 Task: Look for space in Hockenheim, Germany from 5th June, 2023 to 16th June, 2023 for 2 adults in price range Rs.7000 to Rs.15000. Place can be entire place with 1  bedroom having 1 bed and 1 bathroom. Property type can be house, flat, guest house, hotel. Booking option can be shelf check-in. Required host language is English.
Action: Mouse moved to (356, 98)
Screenshot: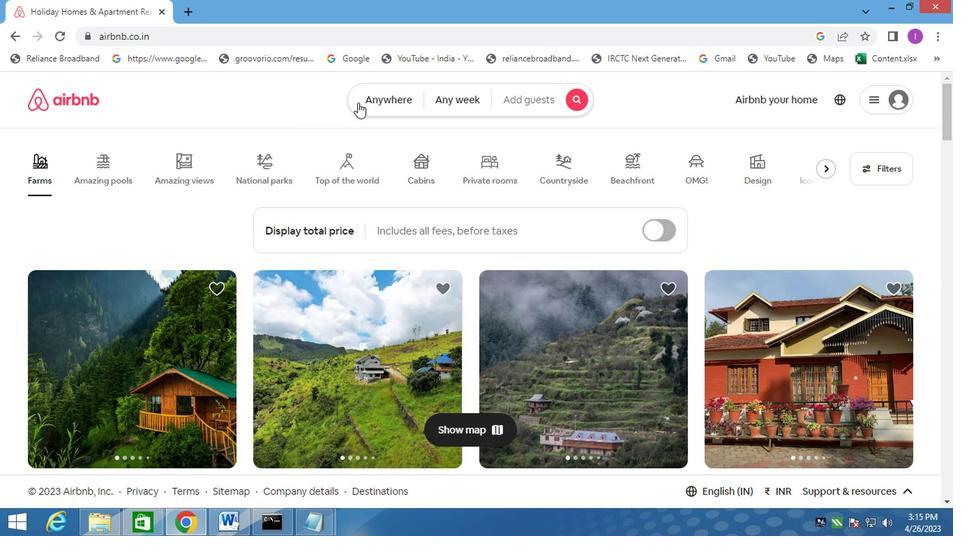 
Action: Mouse pressed left at (356, 98)
Screenshot: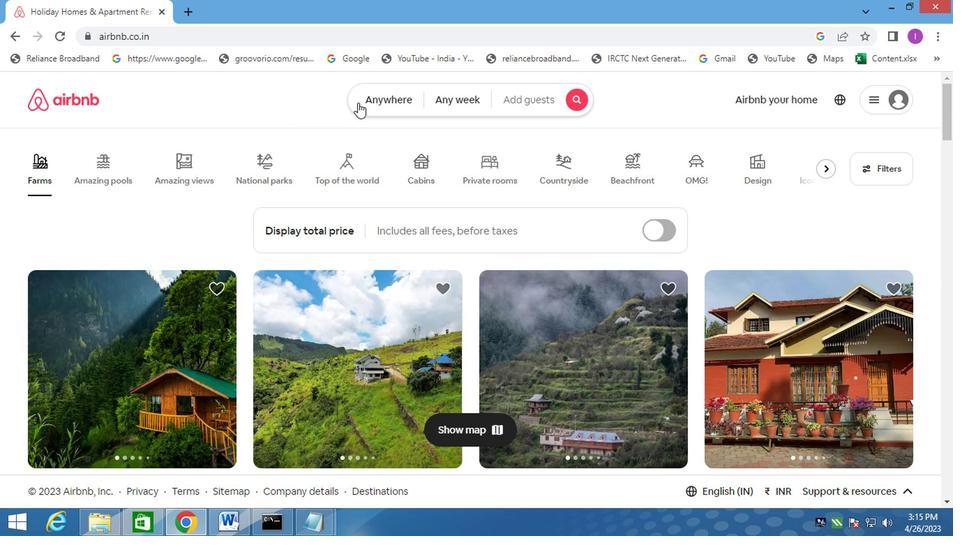 
Action: Mouse moved to (272, 152)
Screenshot: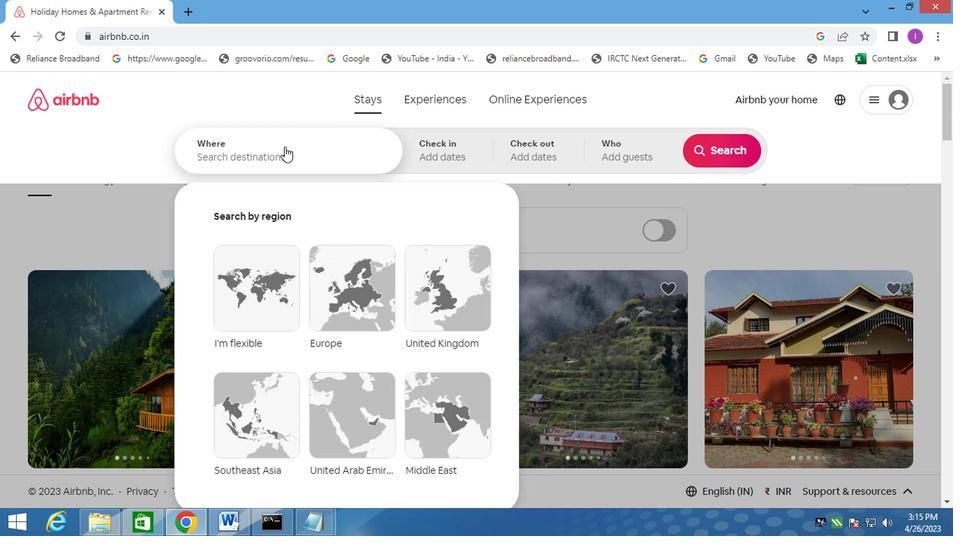 
Action: Mouse pressed left at (272, 152)
Screenshot: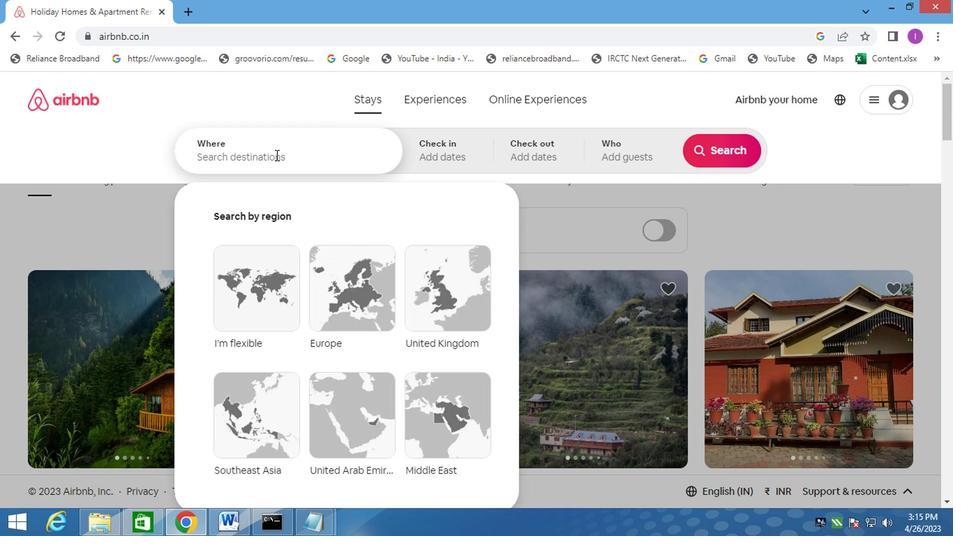
Action: Mouse moved to (296, 157)
Screenshot: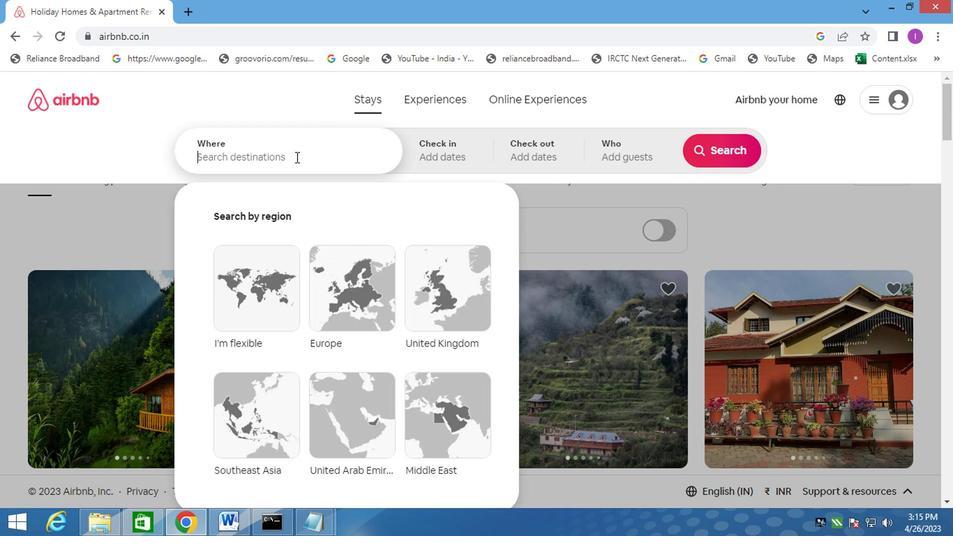 
Action: Key pressed hockenk<Key.backspace>heim,germany
Screenshot: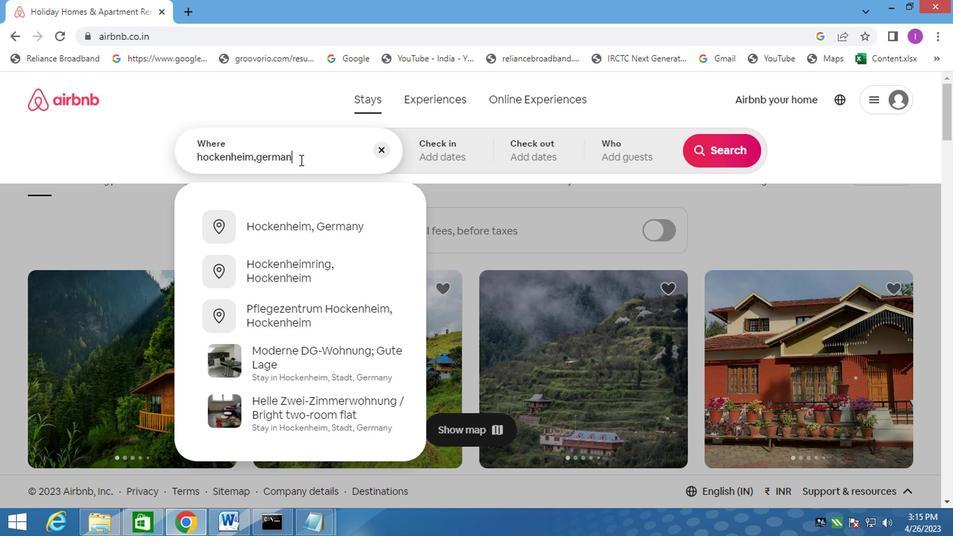 
Action: Mouse moved to (267, 217)
Screenshot: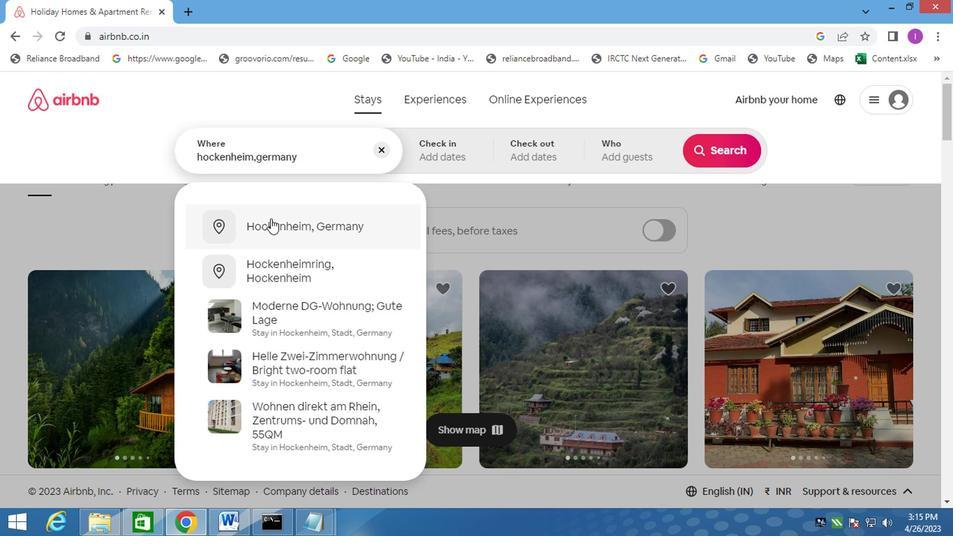 
Action: Mouse pressed left at (267, 217)
Screenshot: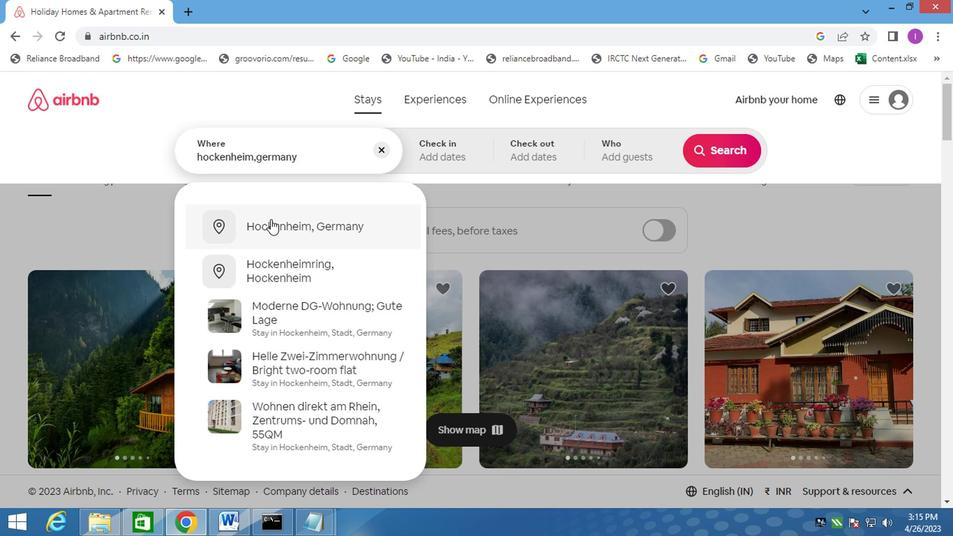 
Action: Mouse moved to (706, 259)
Screenshot: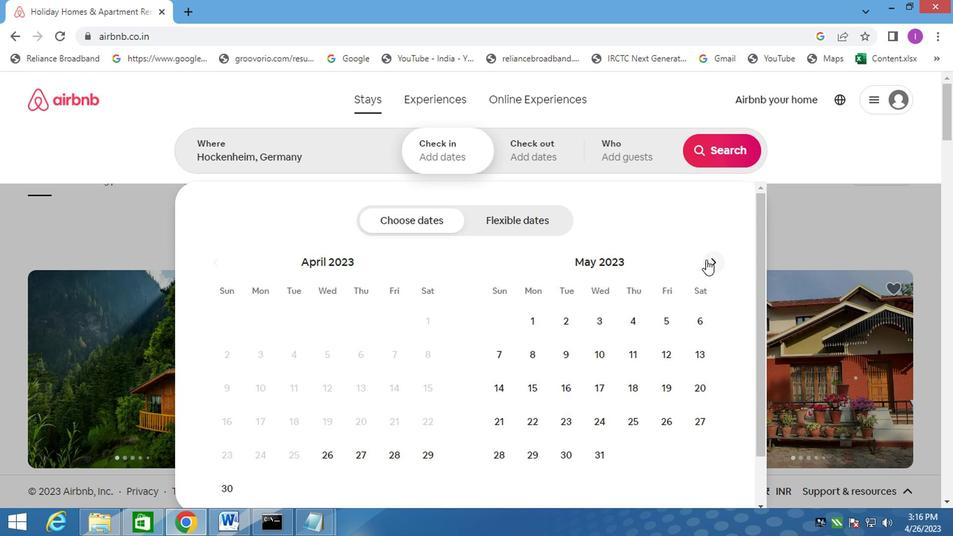 
Action: Mouse pressed left at (706, 259)
Screenshot: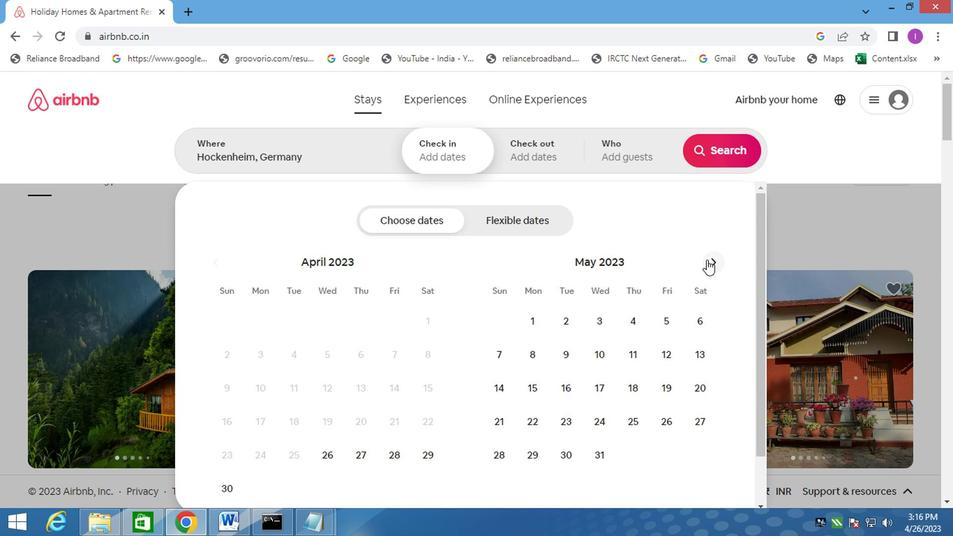 
Action: Mouse pressed left at (706, 259)
Screenshot: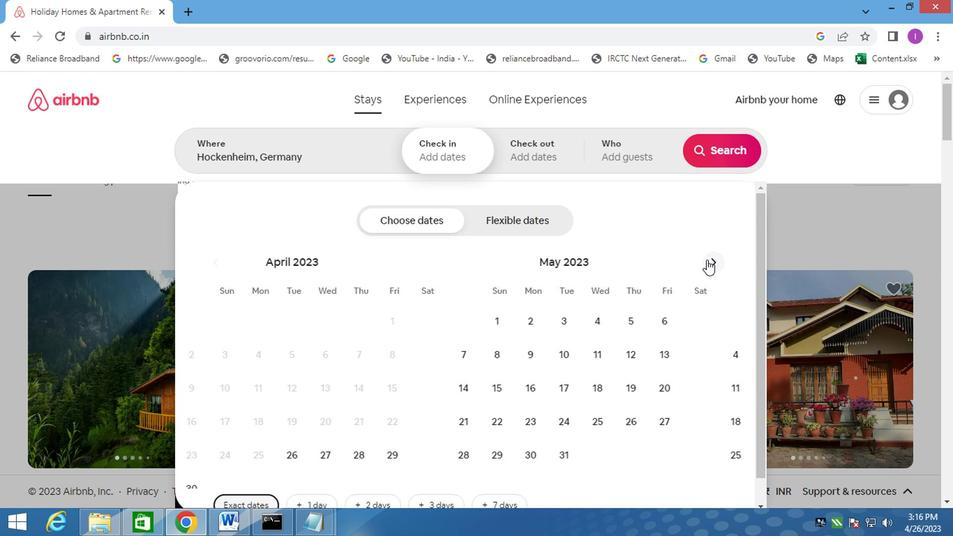 
Action: Mouse moved to (263, 355)
Screenshot: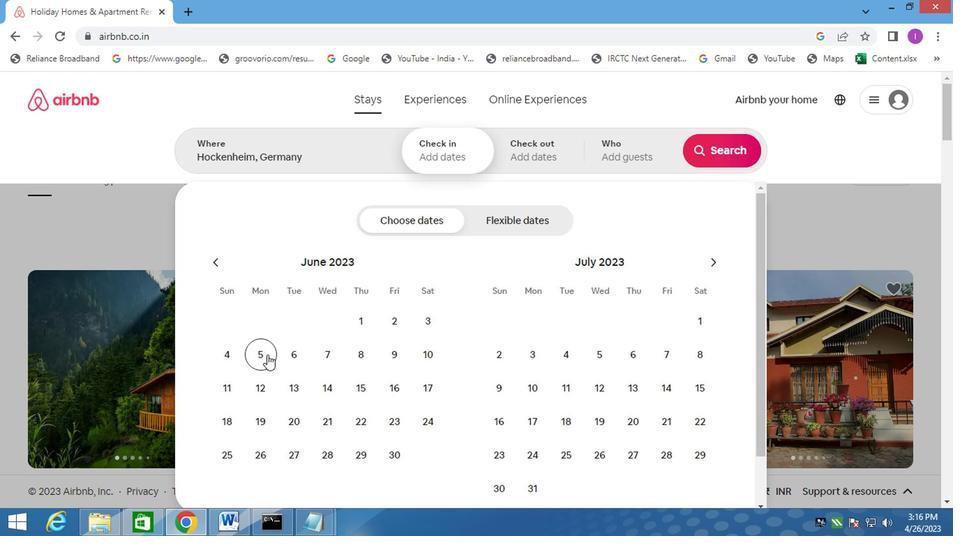 
Action: Mouse pressed left at (263, 355)
Screenshot: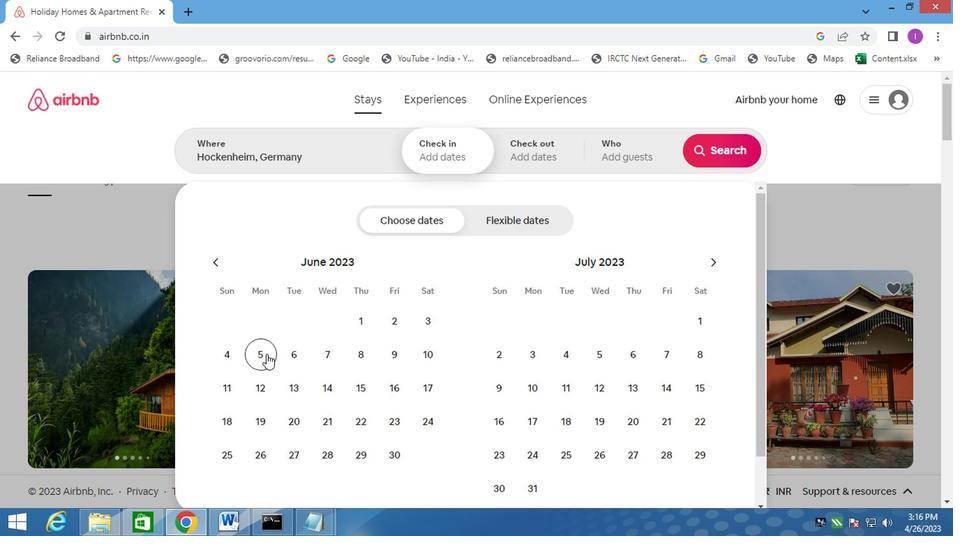 
Action: Mouse moved to (380, 382)
Screenshot: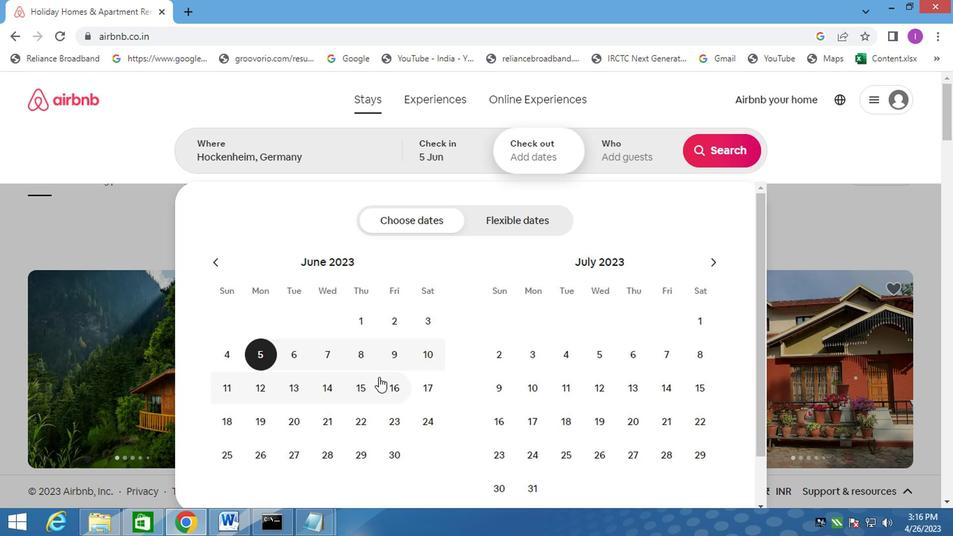 
Action: Mouse pressed left at (380, 382)
Screenshot: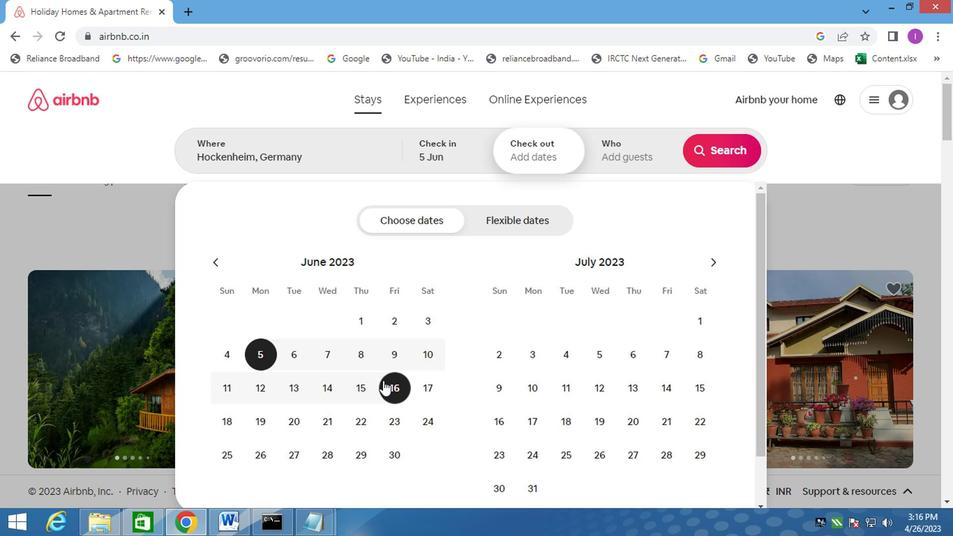 
Action: Mouse moved to (610, 163)
Screenshot: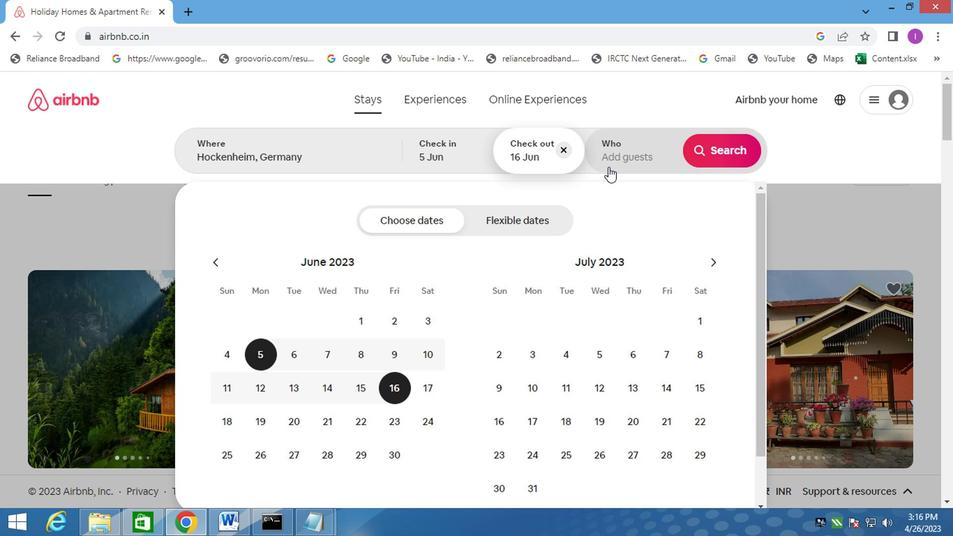 
Action: Mouse pressed left at (610, 163)
Screenshot: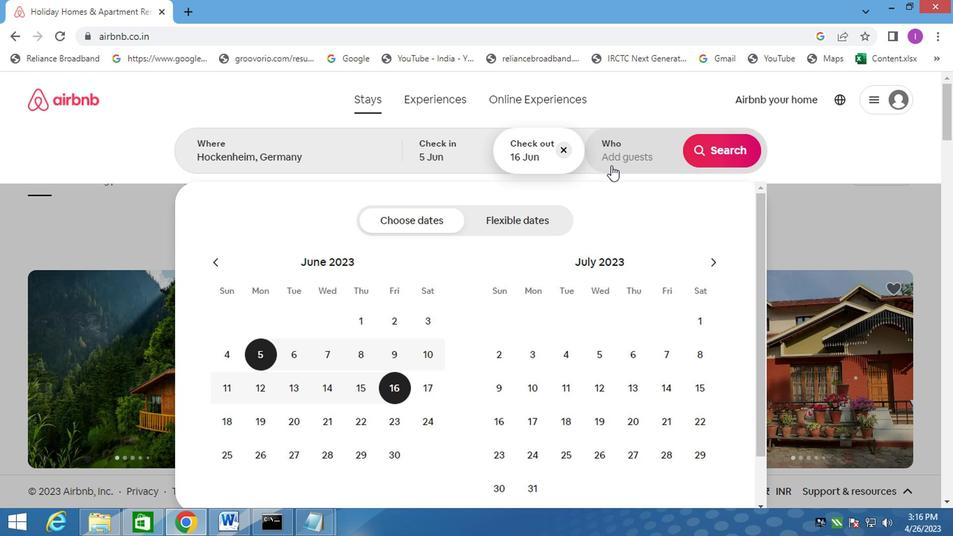 
Action: Mouse moved to (723, 227)
Screenshot: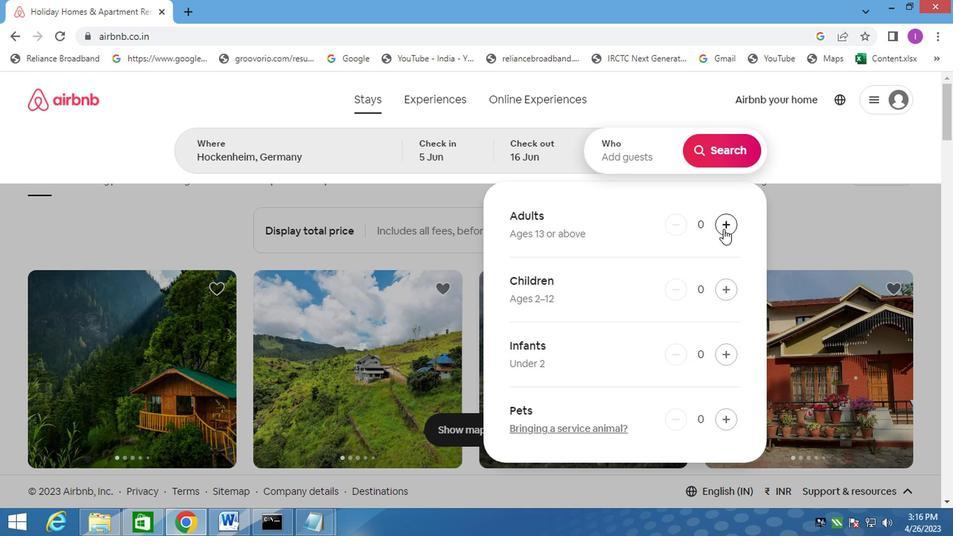 
Action: Mouse pressed left at (723, 227)
Screenshot: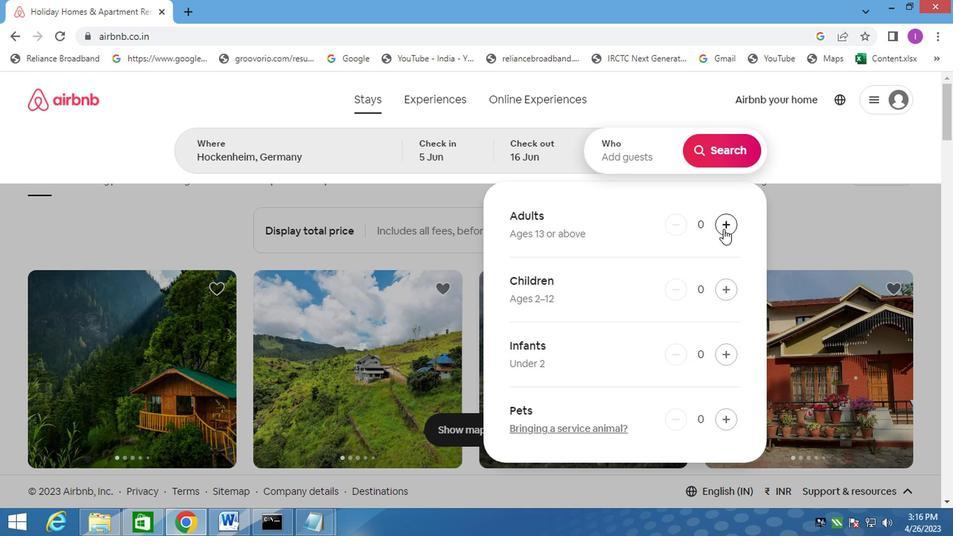 
Action: Mouse moved to (724, 227)
Screenshot: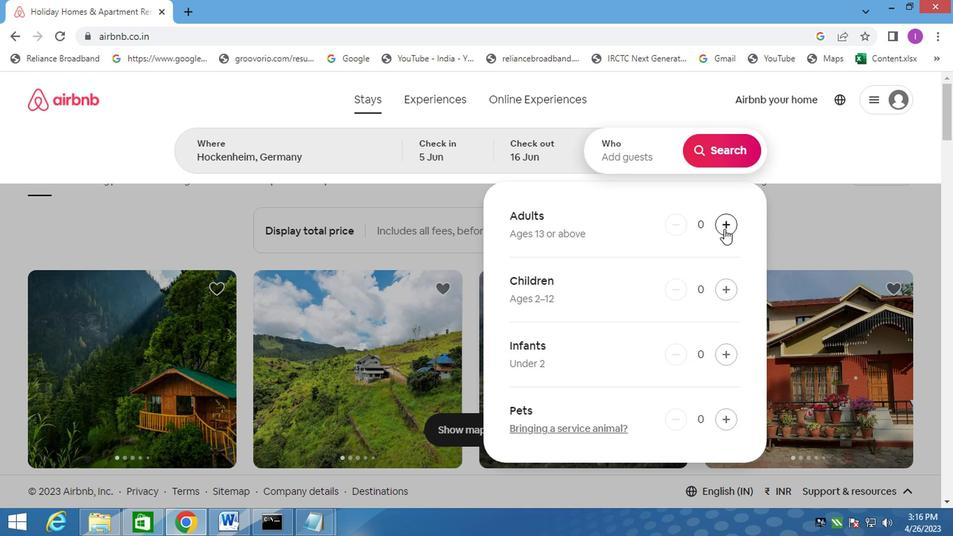 
Action: Mouse pressed left at (724, 227)
Screenshot: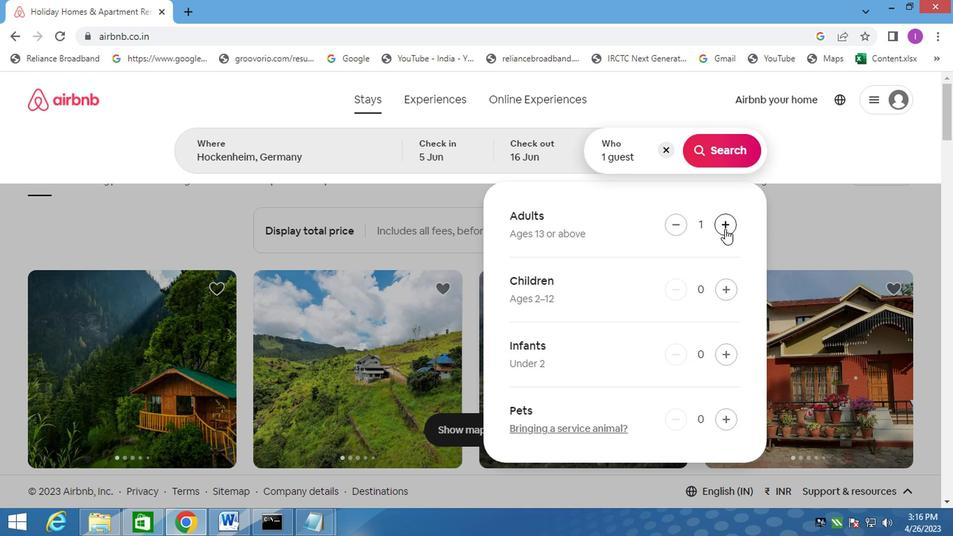 
Action: Mouse moved to (731, 147)
Screenshot: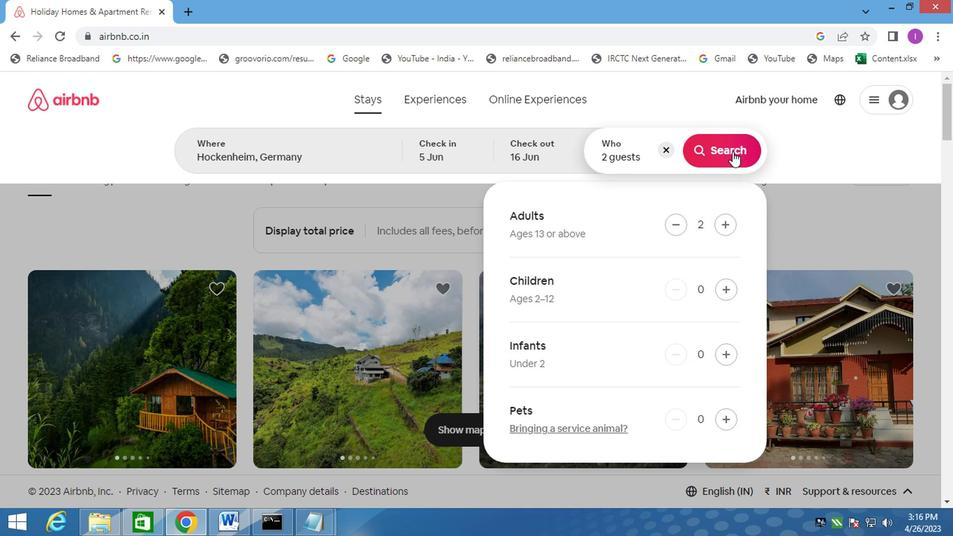 
Action: Mouse pressed left at (731, 147)
Screenshot: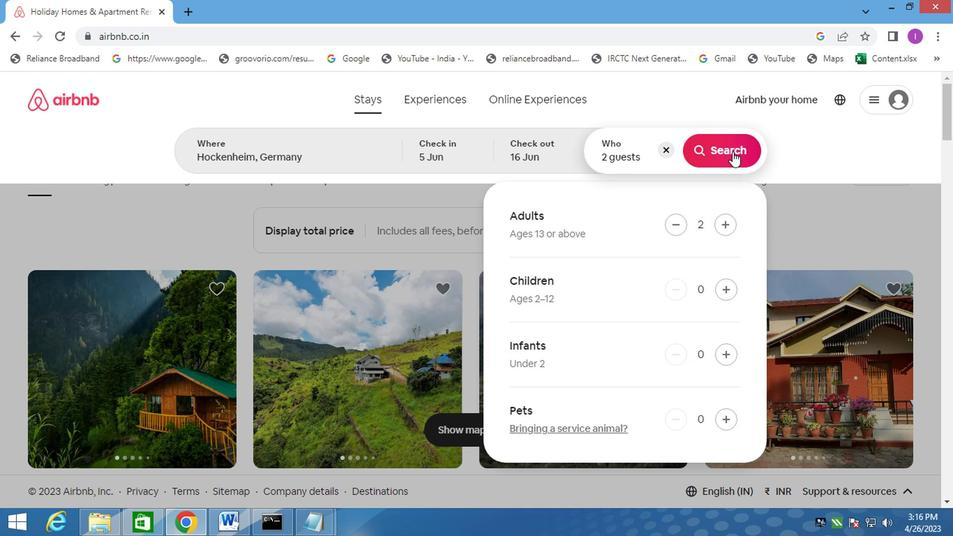 
Action: Mouse moved to (888, 146)
Screenshot: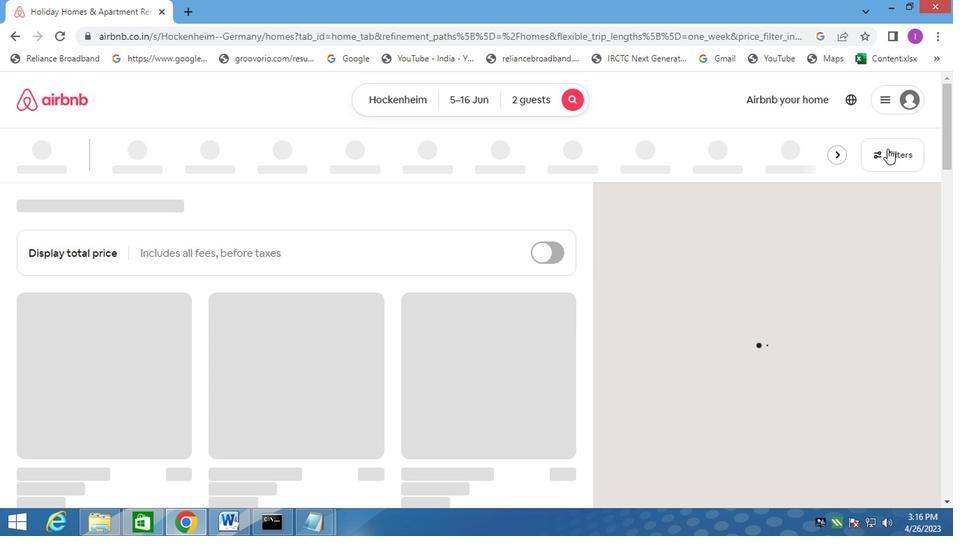 
Action: Mouse pressed left at (888, 146)
Screenshot: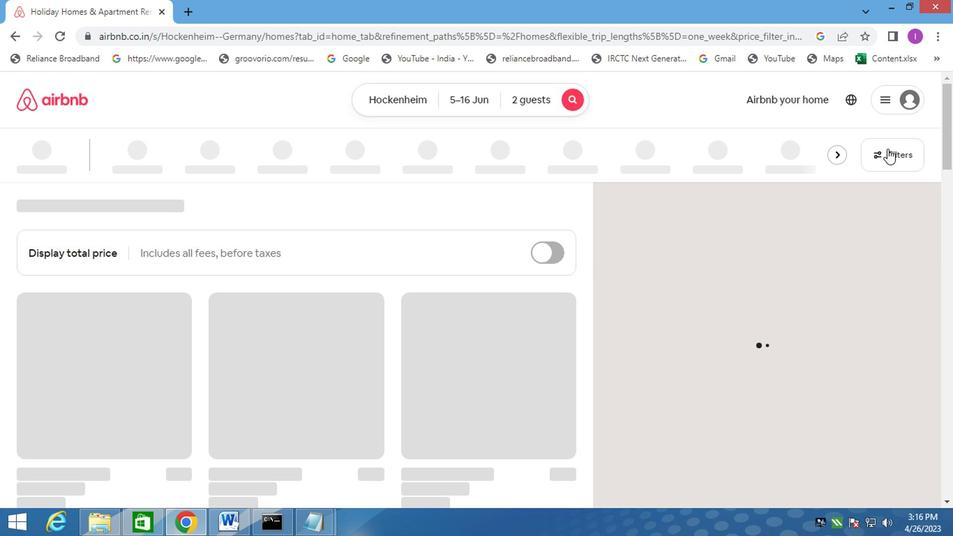
Action: Mouse moved to (287, 334)
Screenshot: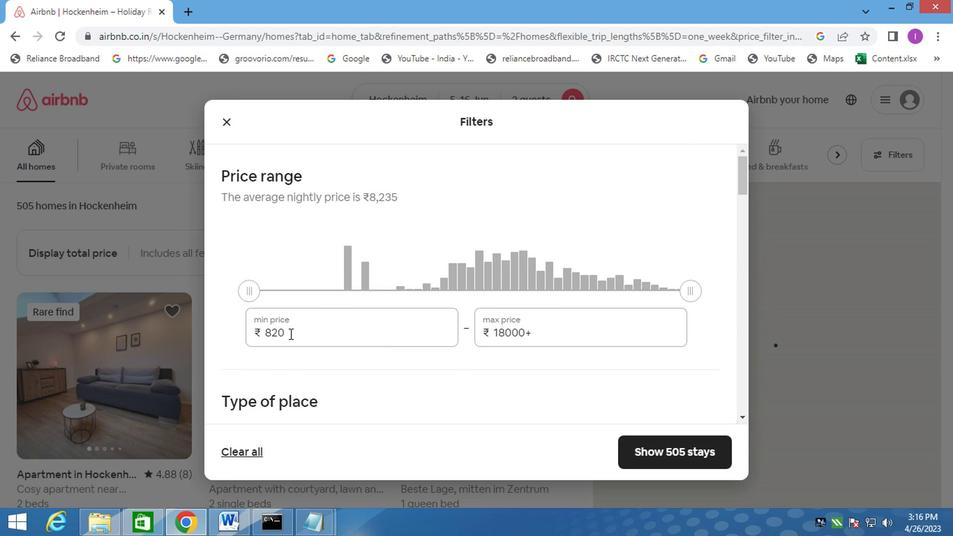 
Action: Mouse pressed left at (287, 334)
Screenshot: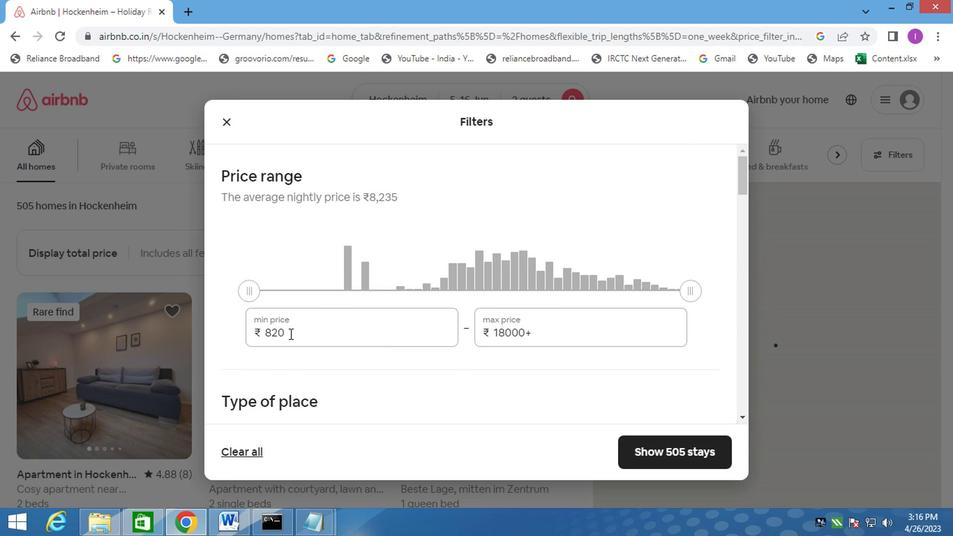 
Action: Mouse moved to (410, 313)
Screenshot: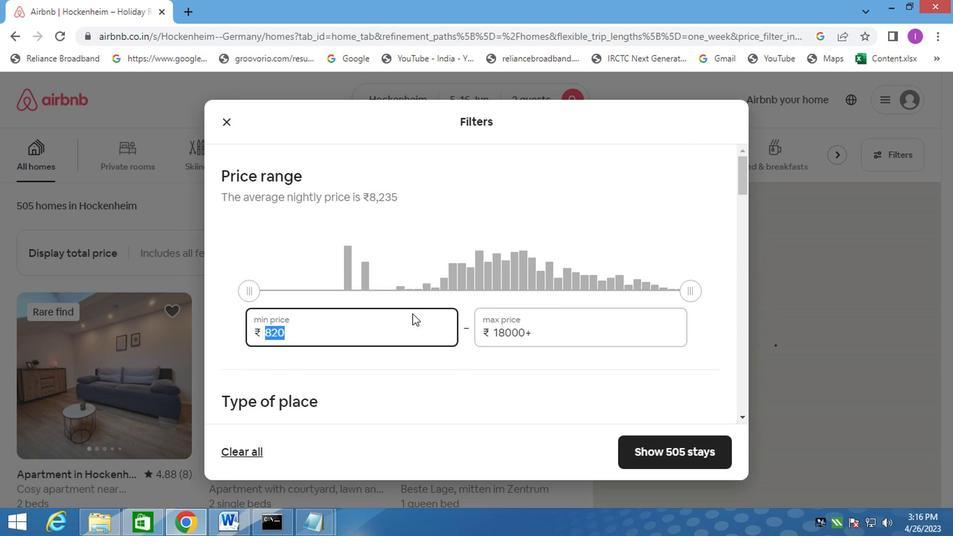 
Action: Key pressed 7
Screenshot: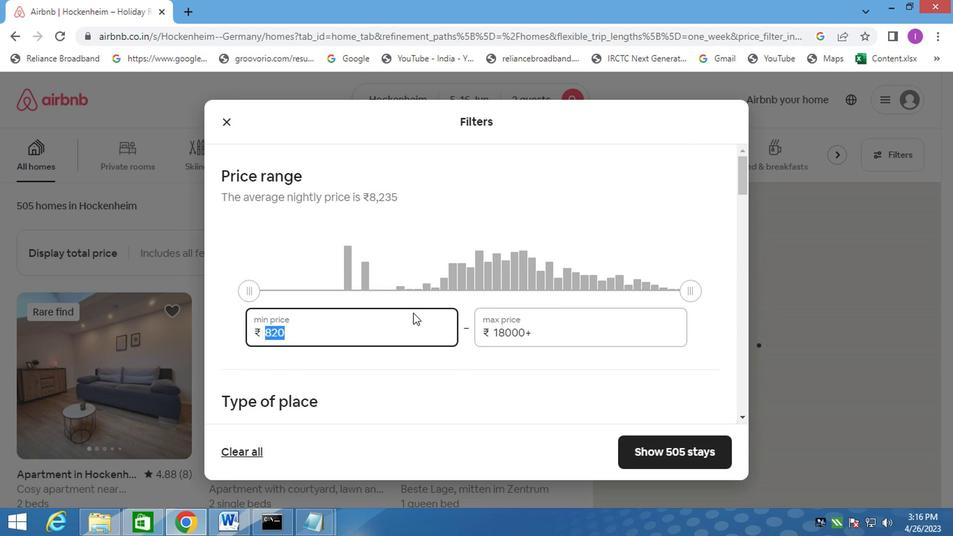 
Action: Mouse moved to (412, 311)
Screenshot: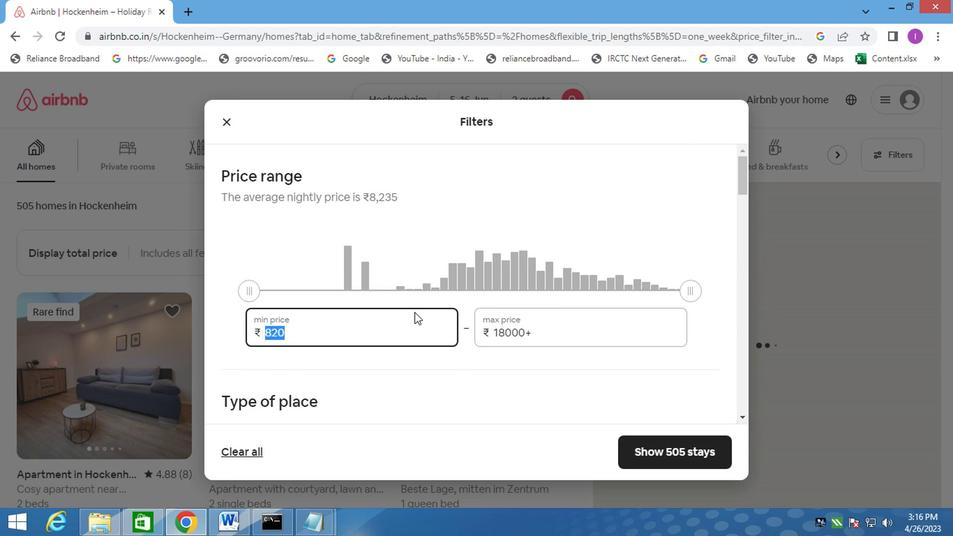 
Action: Key pressed 000
Screenshot: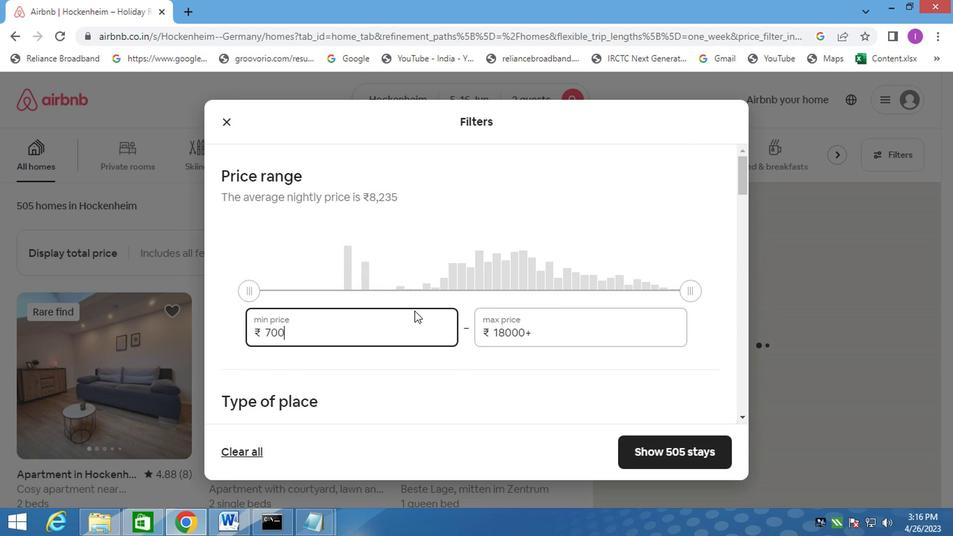 
Action: Mouse moved to (543, 328)
Screenshot: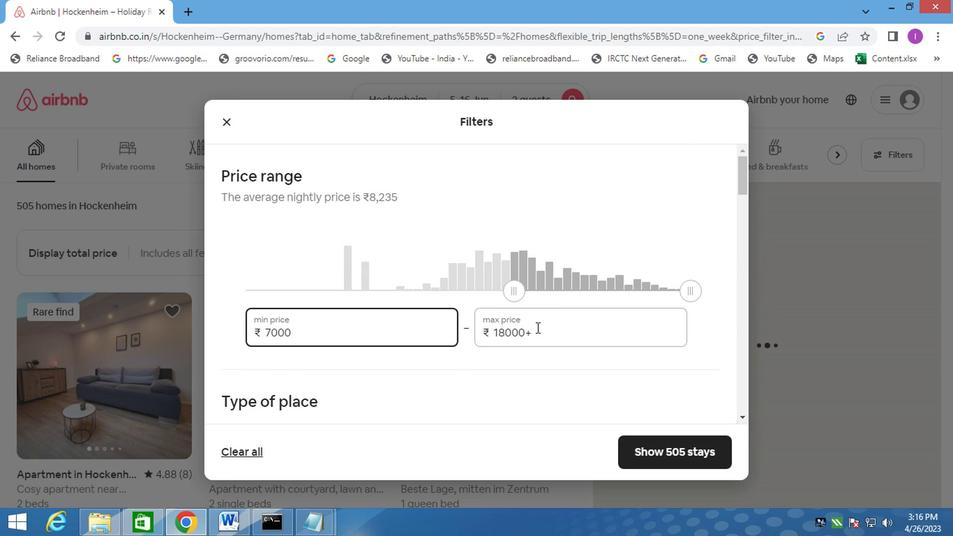 
Action: Mouse pressed left at (543, 328)
Screenshot: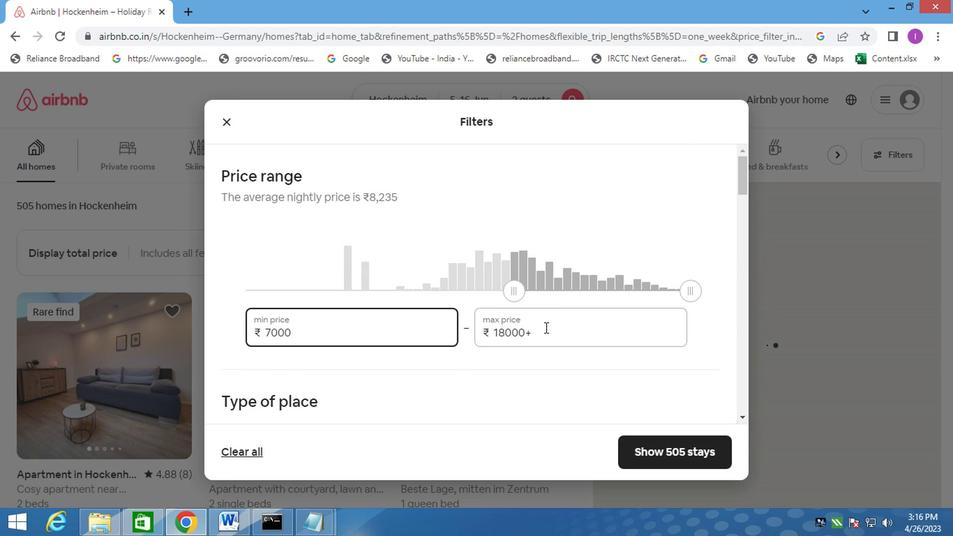 
Action: Mouse moved to (644, 324)
Screenshot: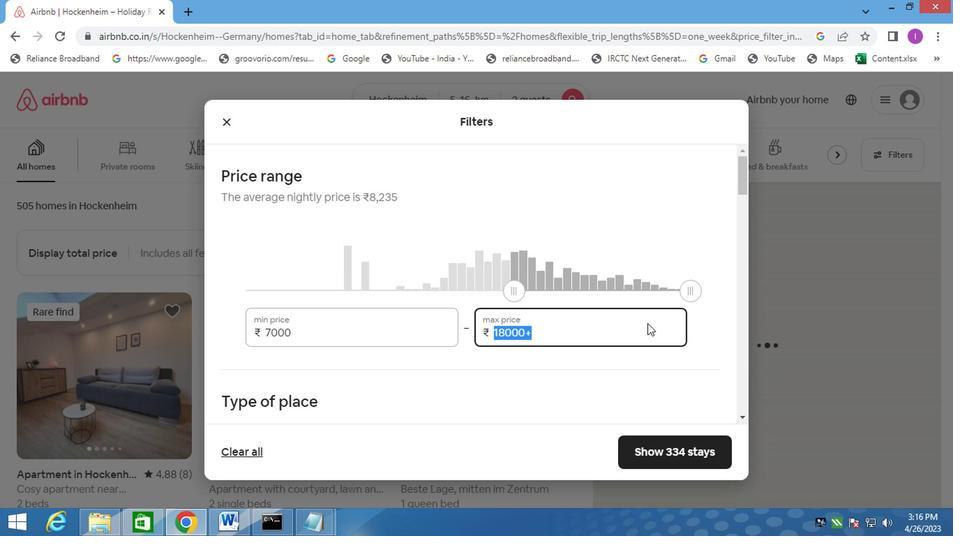 
Action: Key pressed 1
Screenshot: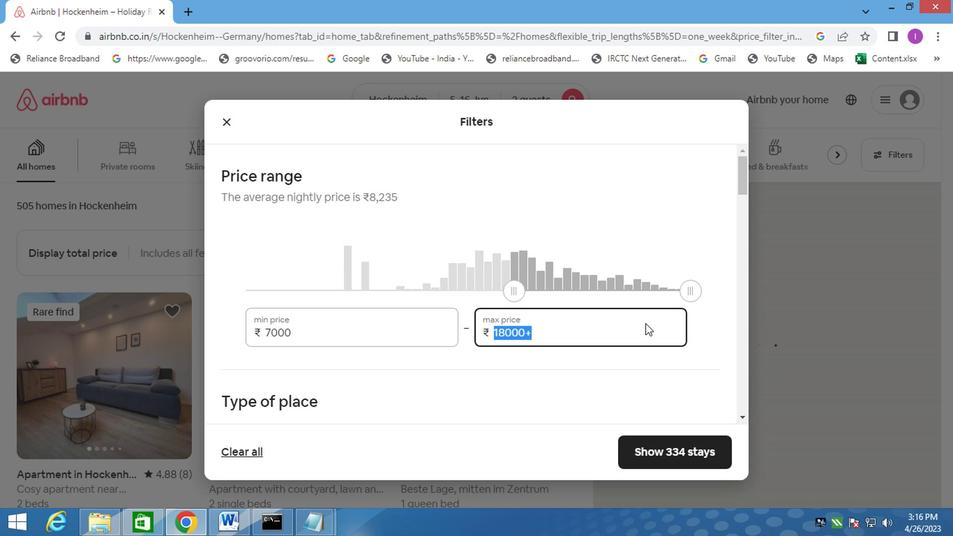 
Action: Mouse moved to (644, 322)
Screenshot: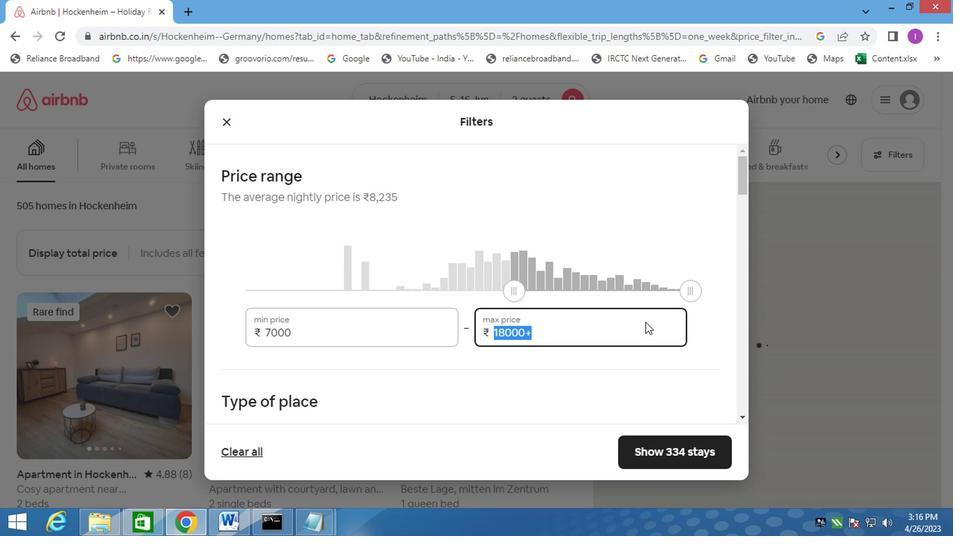 
Action: Key pressed 5
Screenshot: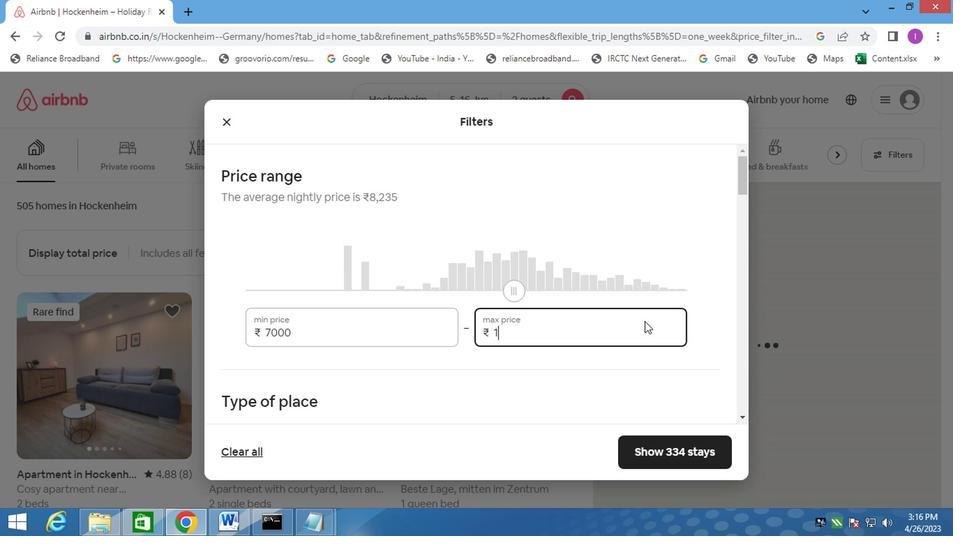 
Action: Mouse moved to (641, 319)
Screenshot: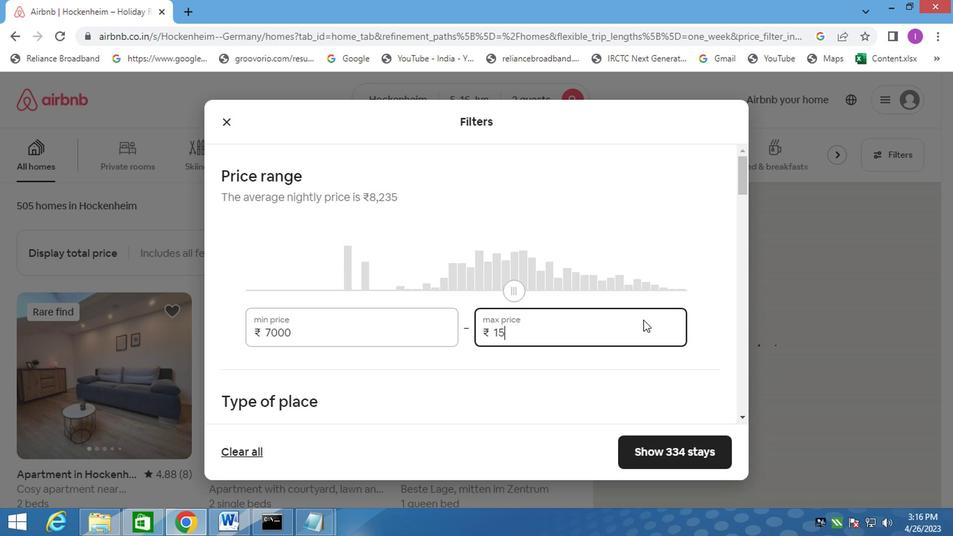 
Action: Key pressed 0
Screenshot: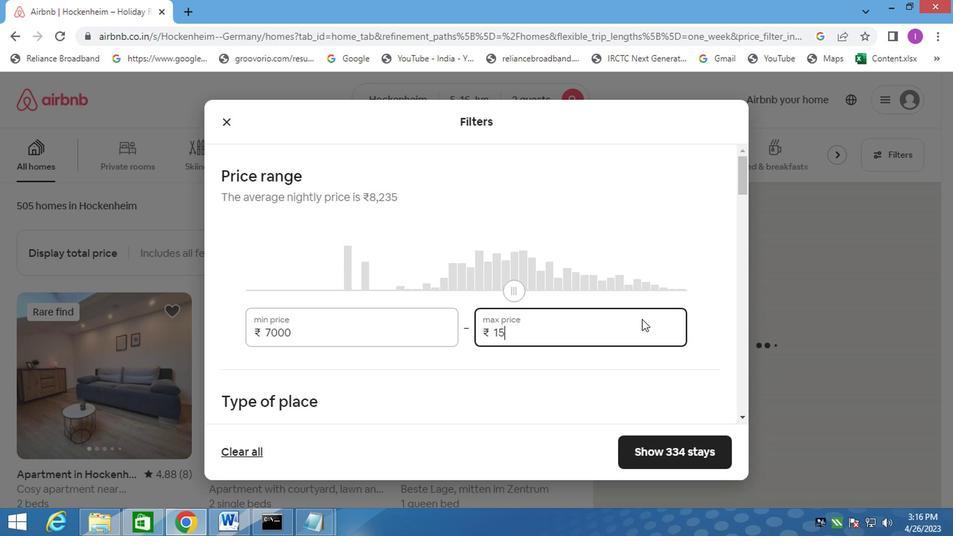 
Action: Mouse moved to (638, 317)
Screenshot: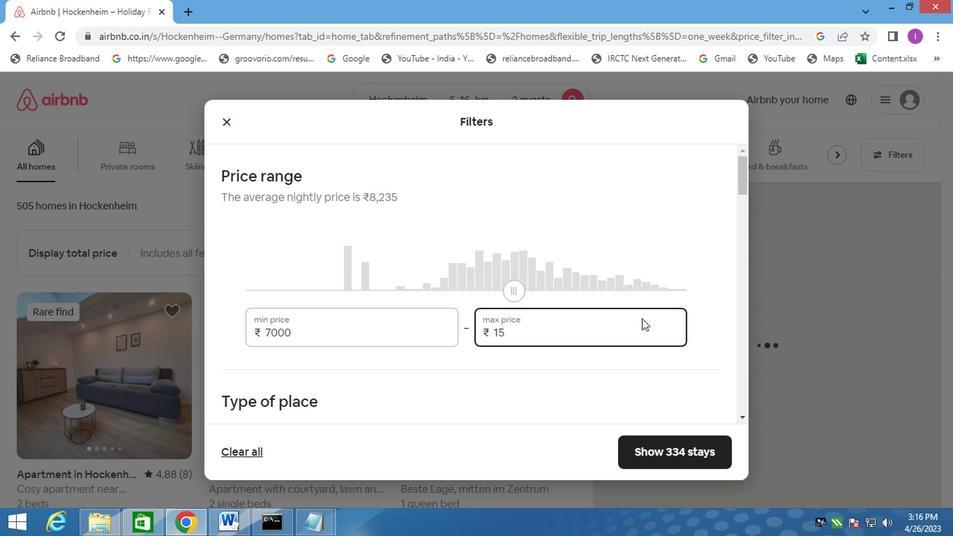 
Action: Key pressed 00
Screenshot: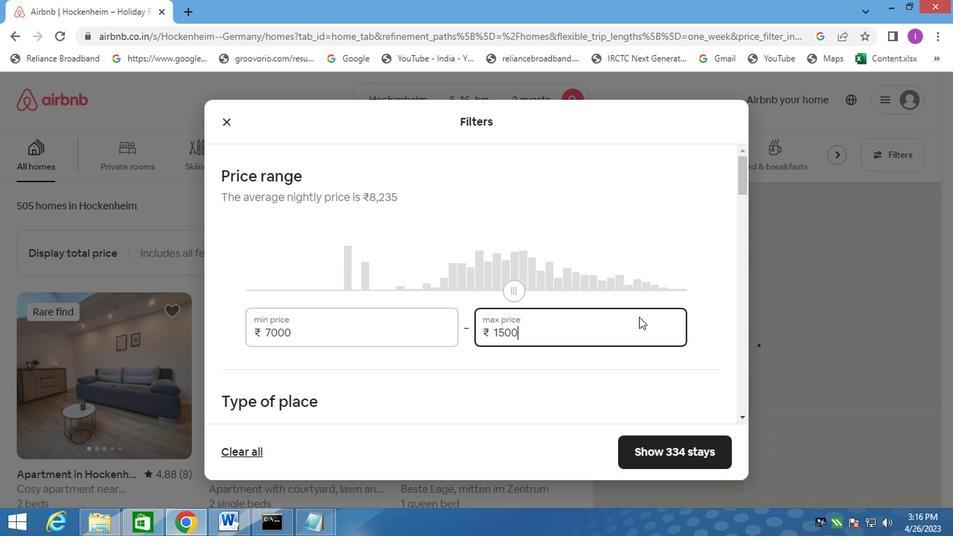 
Action: Mouse moved to (464, 366)
Screenshot: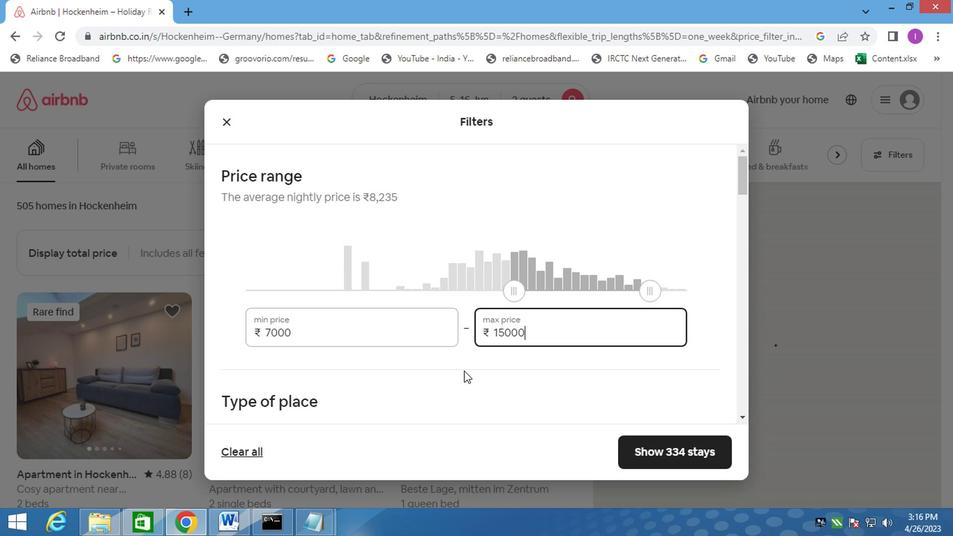 
Action: Mouse scrolled (464, 366) with delta (0, 0)
Screenshot: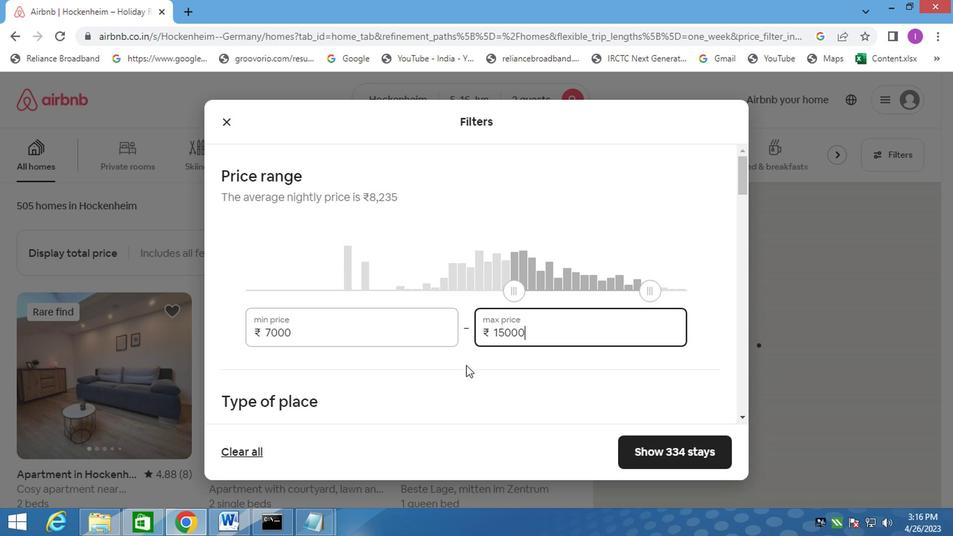 
Action: Mouse scrolled (464, 366) with delta (0, 0)
Screenshot: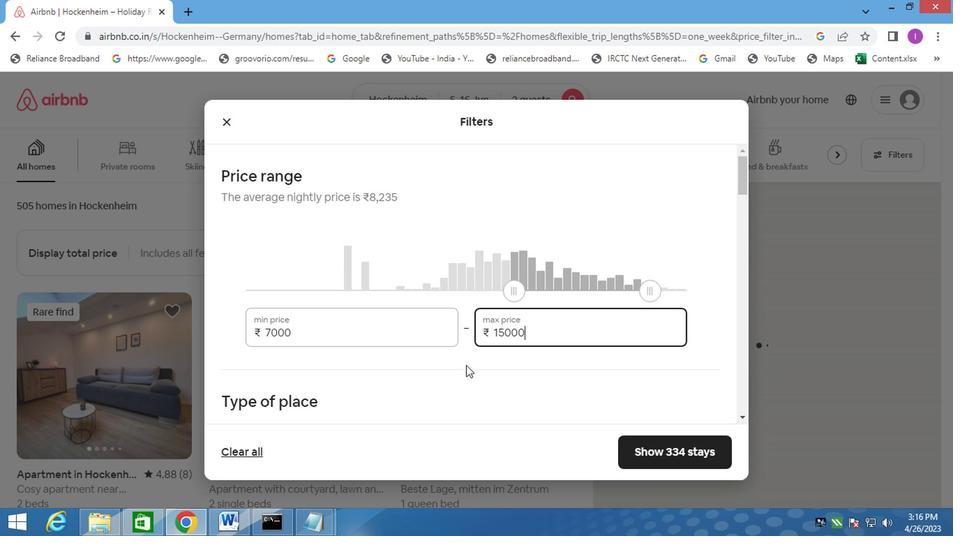 
Action: Mouse moved to (226, 299)
Screenshot: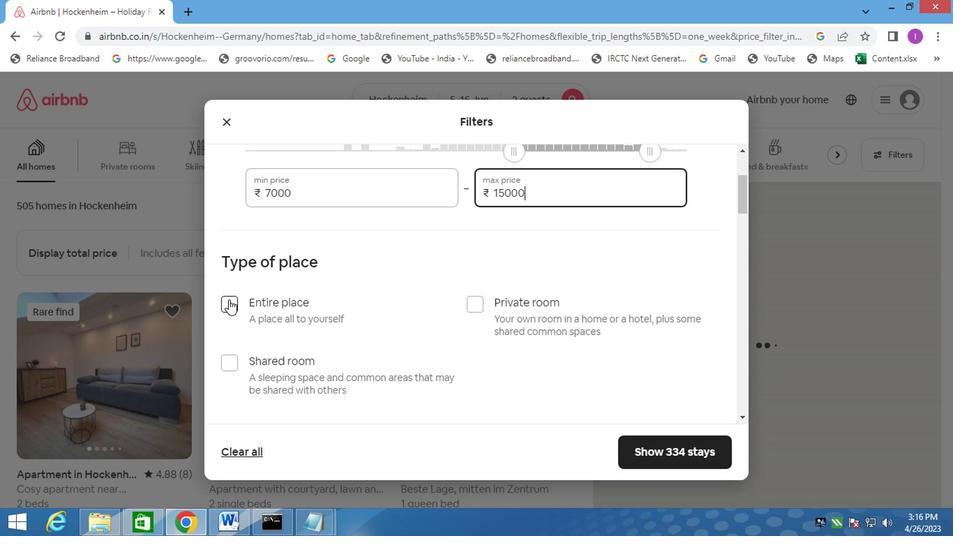 
Action: Mouse pressed left at (226, 299)
Screenshot: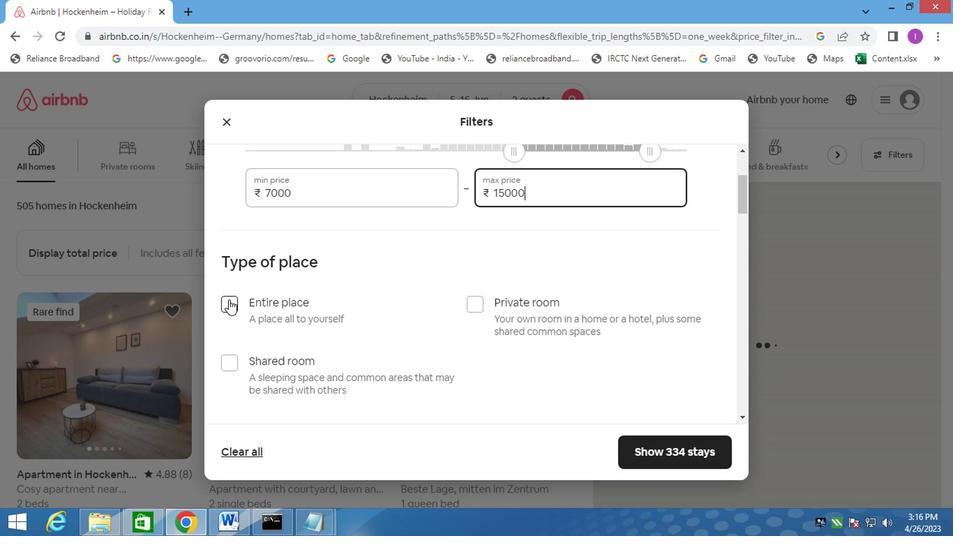 
Action: Mouse moved to (416, 317)
Screenshot: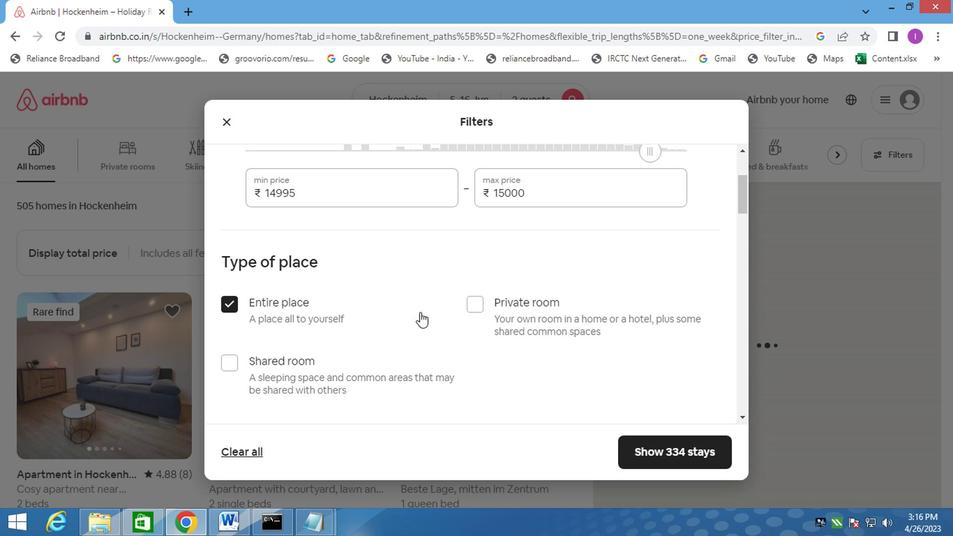 
Action: Mouse scrolled (416, 316) with delta (0, 0)
Screenshot: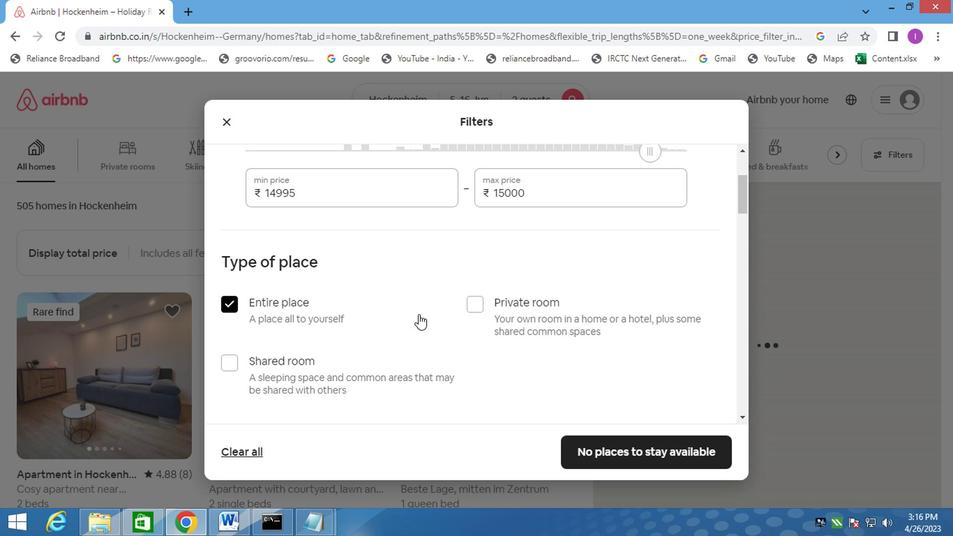 
Action: Mouse scrolled (416, 316) with delta (0, 0)
Screenshot: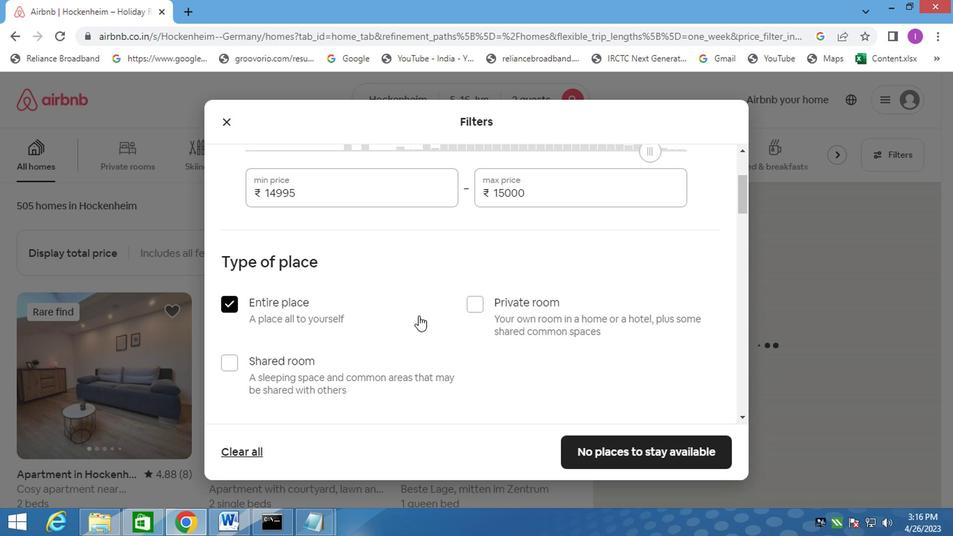 
Action: Mouse moved to (366, 363)
Screenshot: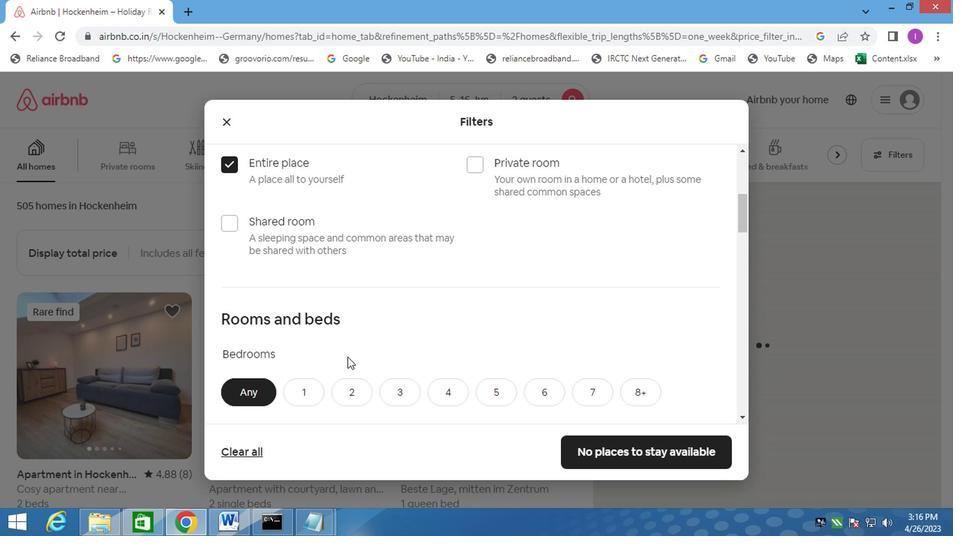 
Action: Mouse scrolled (366, 362) with delta (0, 0)
Screenshot: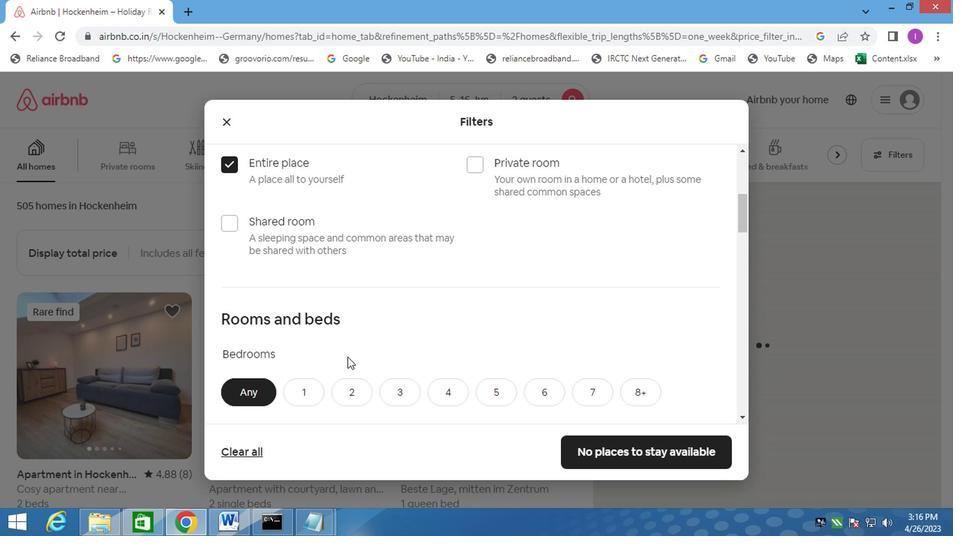 
Action: Mouse moved to (369, 363)
Screenshot: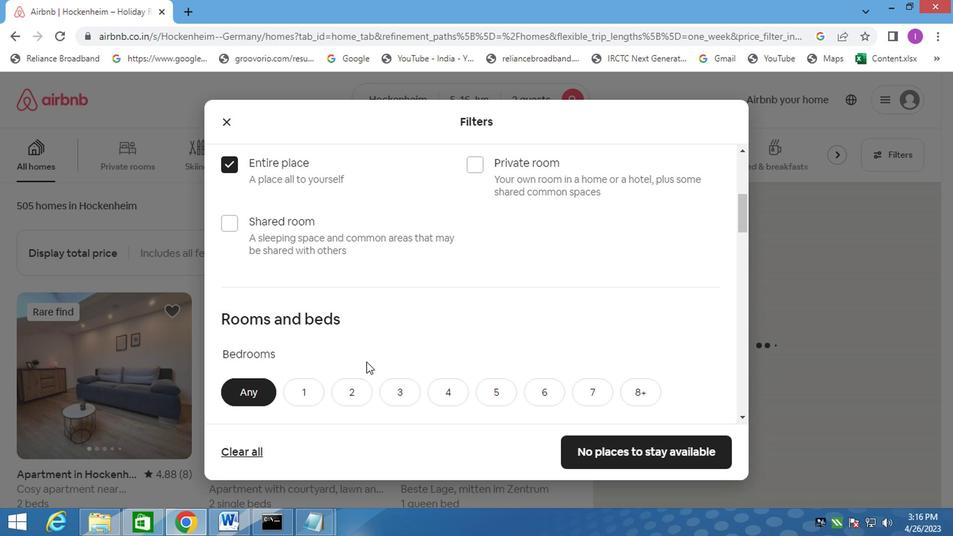 
Action: Mouse scrolled (369, 362) with delta (0, 0)
Screenshot: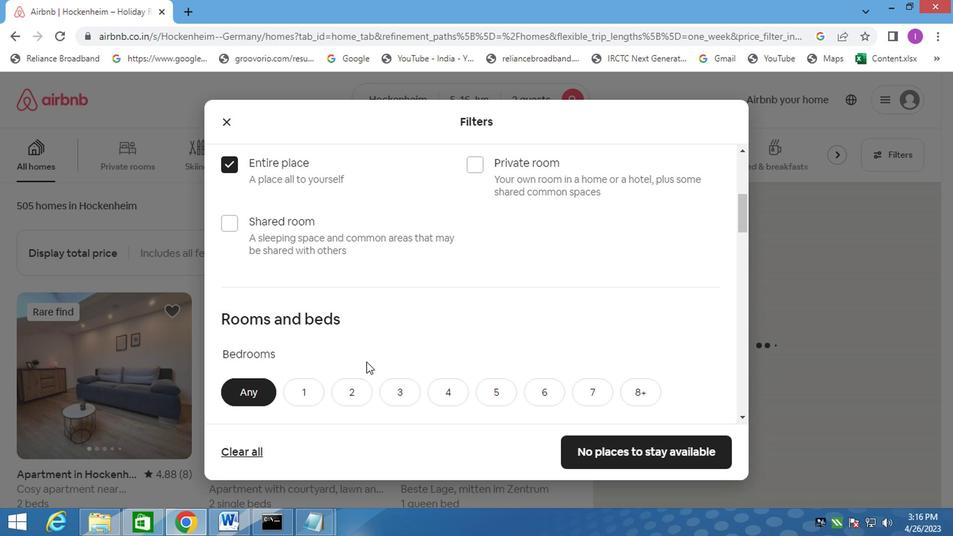 
Action: Mouse moved to (303, 252)
Screenshot: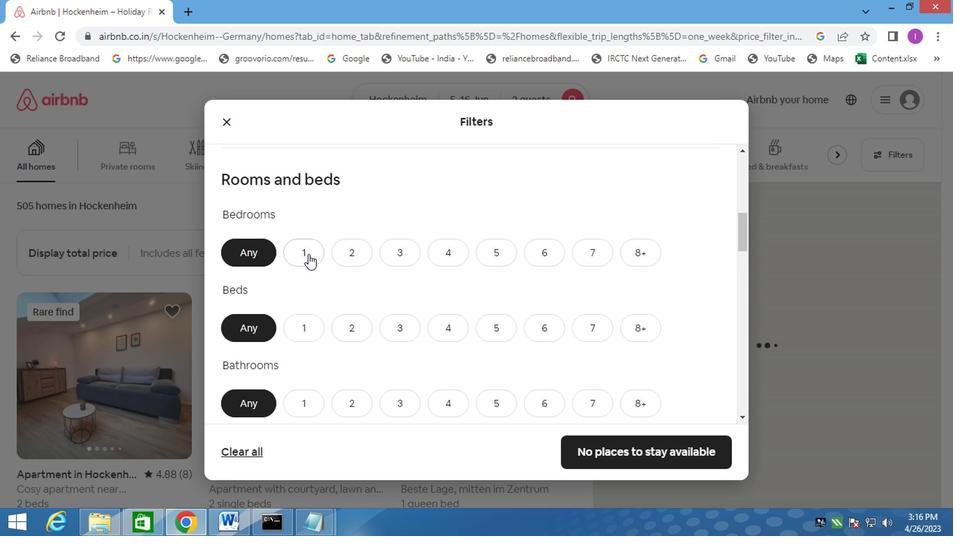 
Action: Mouse pressed left at (303, 252)
Screenshot: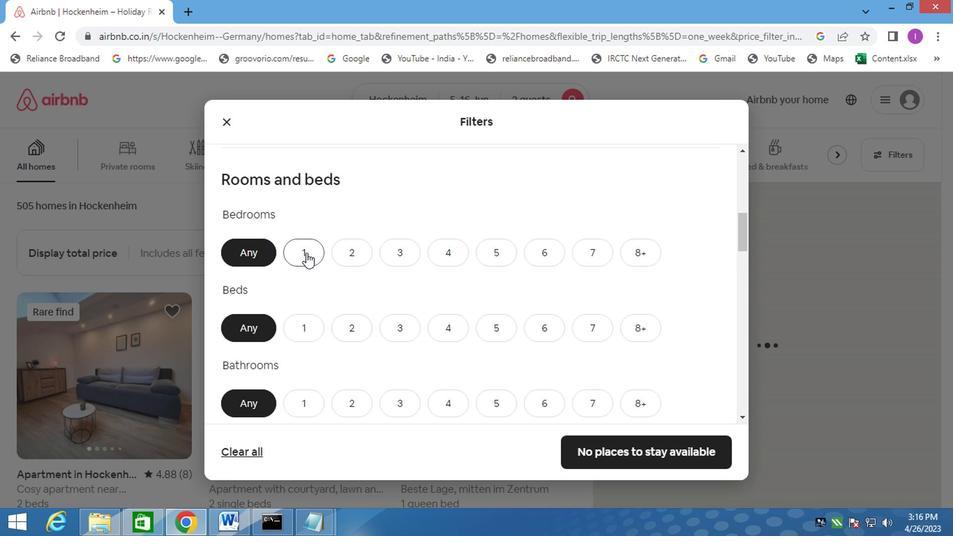 
Action: Mouse moved to (306, 333)
Screenshot: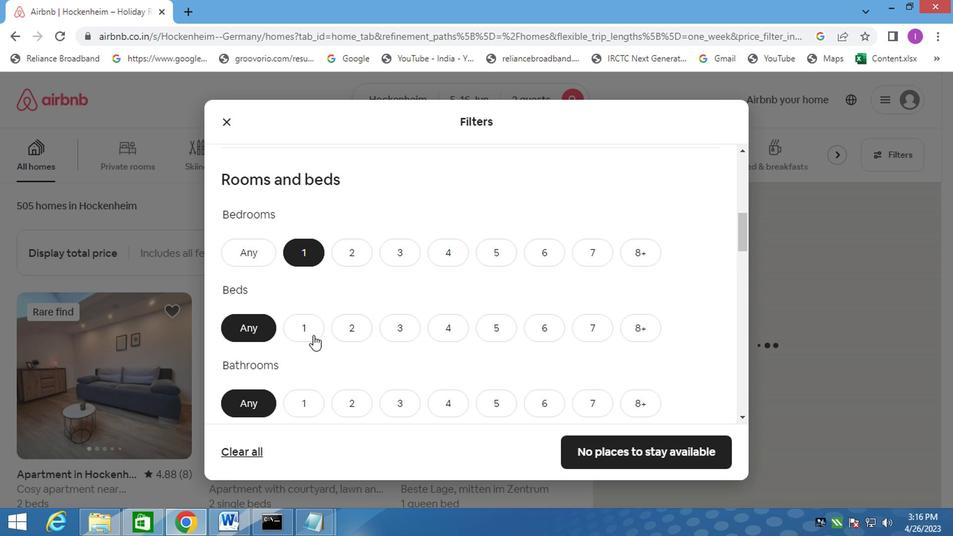 
Action: Mouse pressed left at (306, 333)
Screenshot: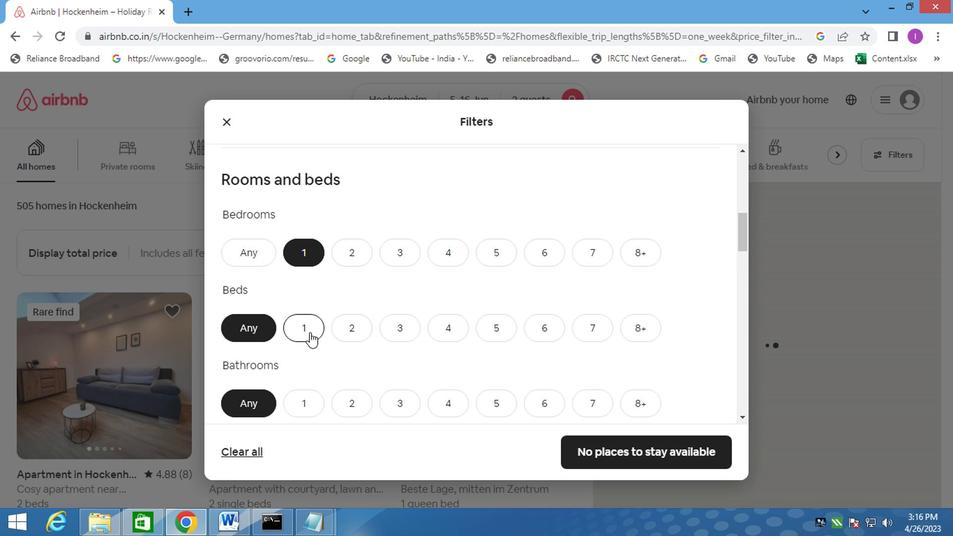 
Action: Mouse moved to (296, 400)
Screenshot: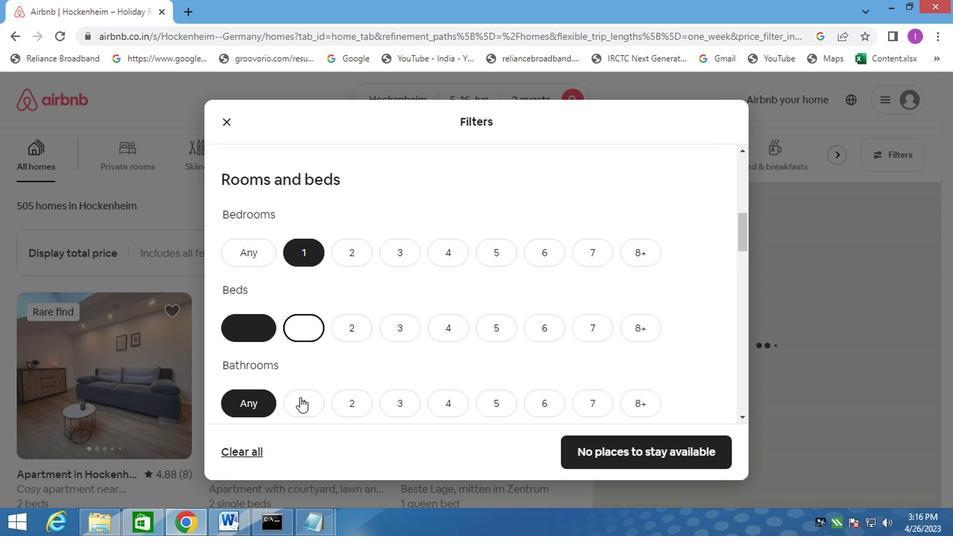 
Action: Mouse pressed left at (296, 400)
Screenshot: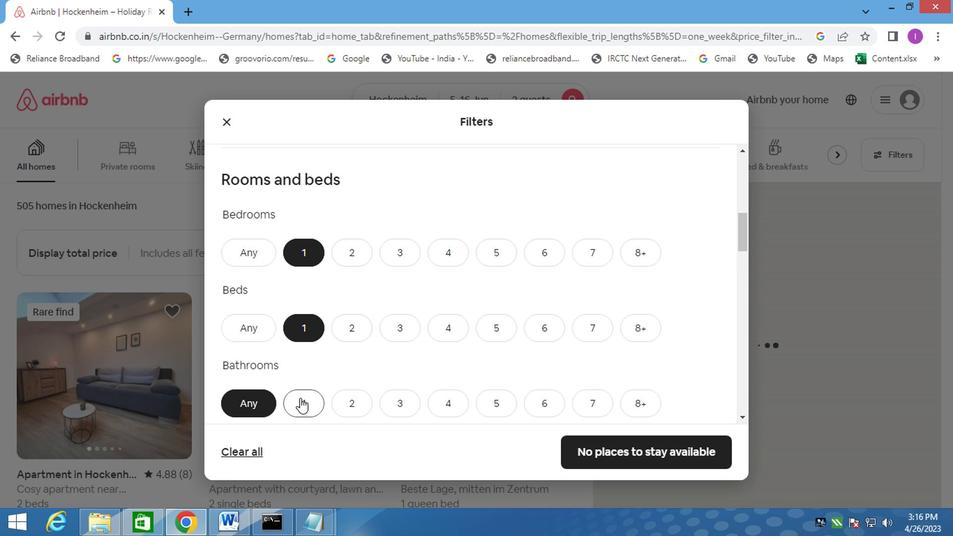 
Action: Mouse moved to (330, 365)
Screenshot: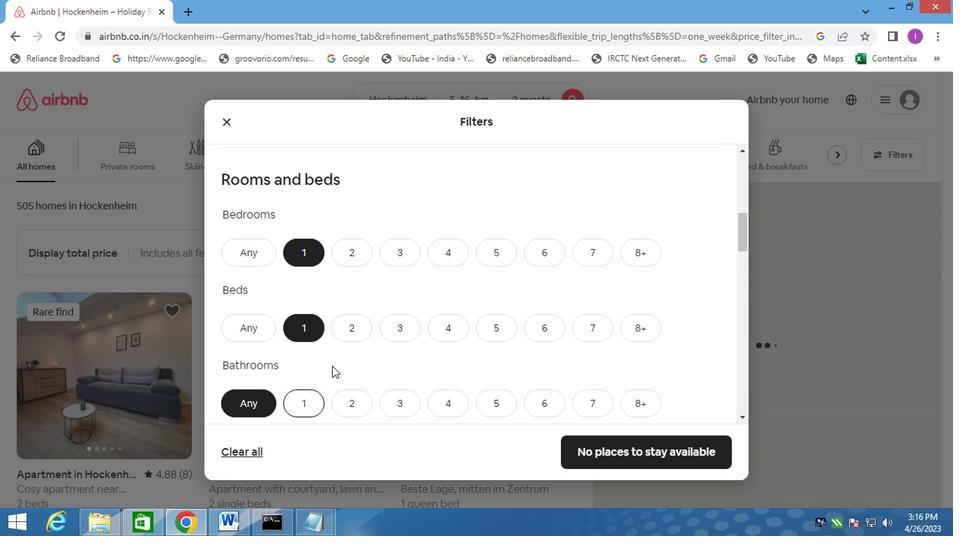 
Action: Mouse scrolled (330, 364) with delta (0, 0)
Screenshot: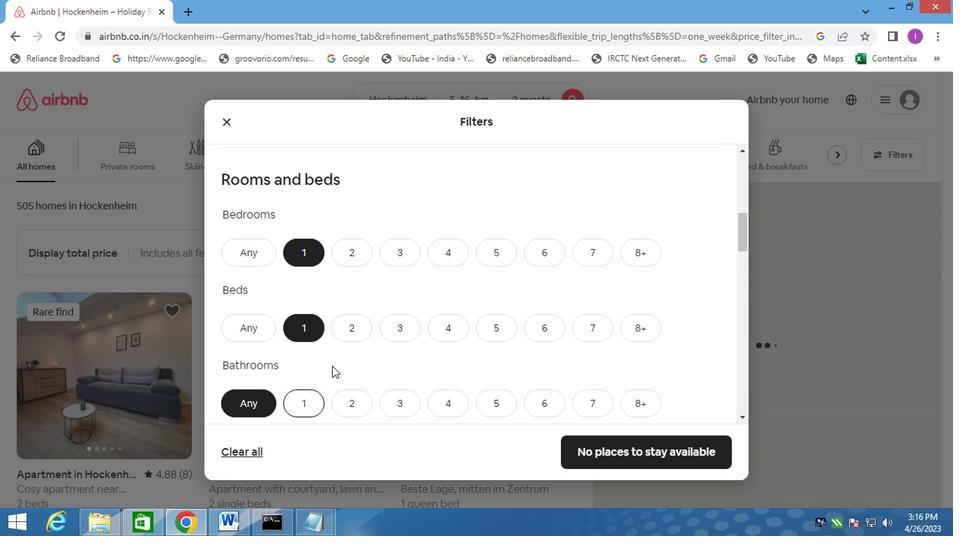 
Action: Mouse moved to (330, 365)
Screenshot: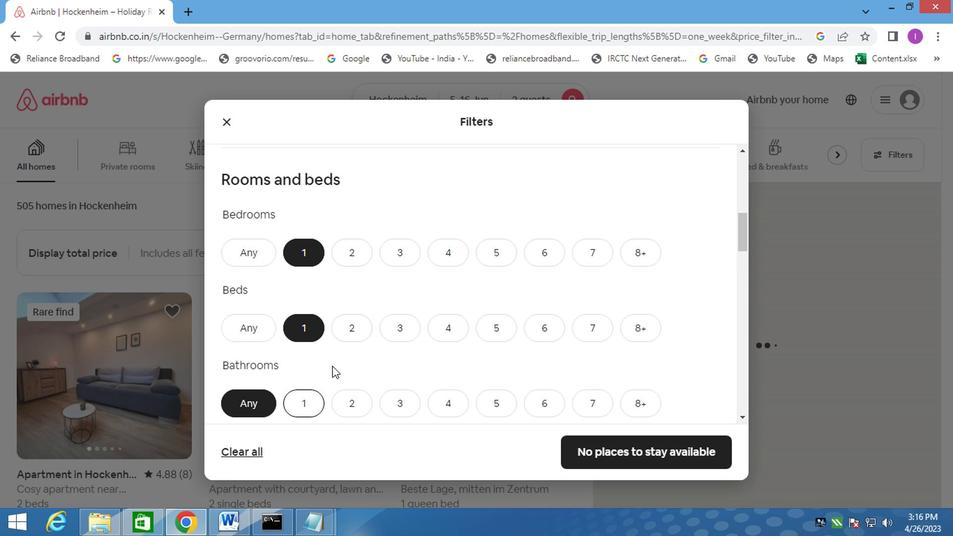 
Action: Mouse scrolled (330, 364) with delta (0, 0)
Screenshot: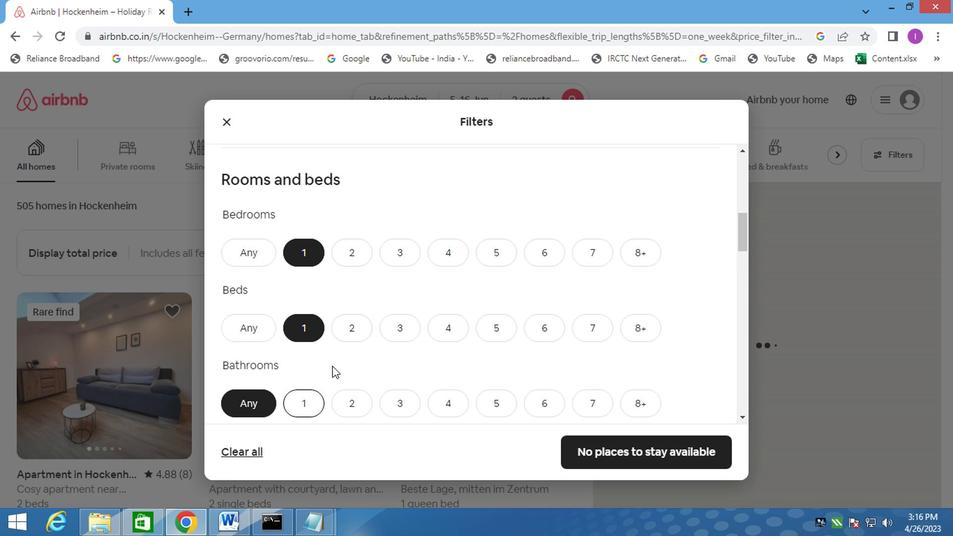 
Action: Mouse moved to (341, 349)
Screenshot: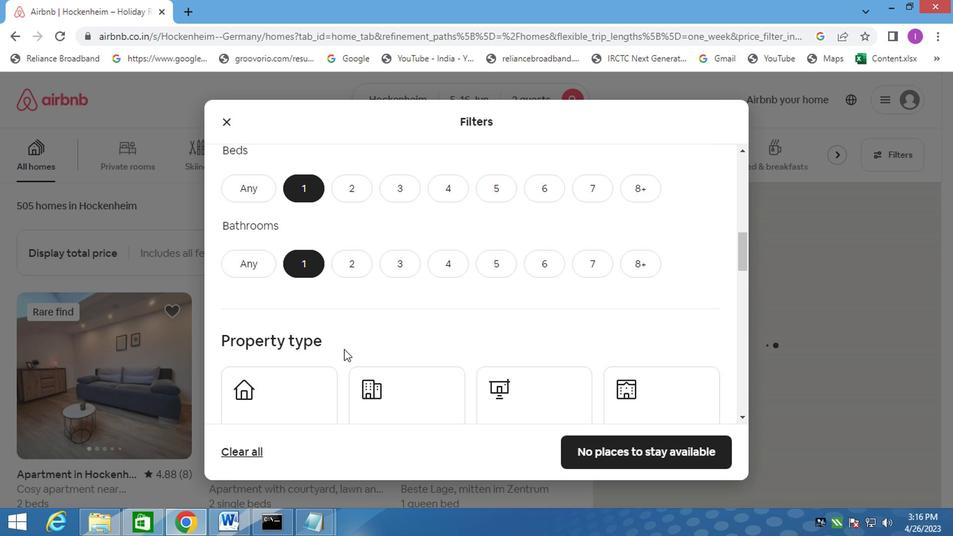 
Action: Mouse scrolled (341, 348) with delta (0, 0)
Screenshot: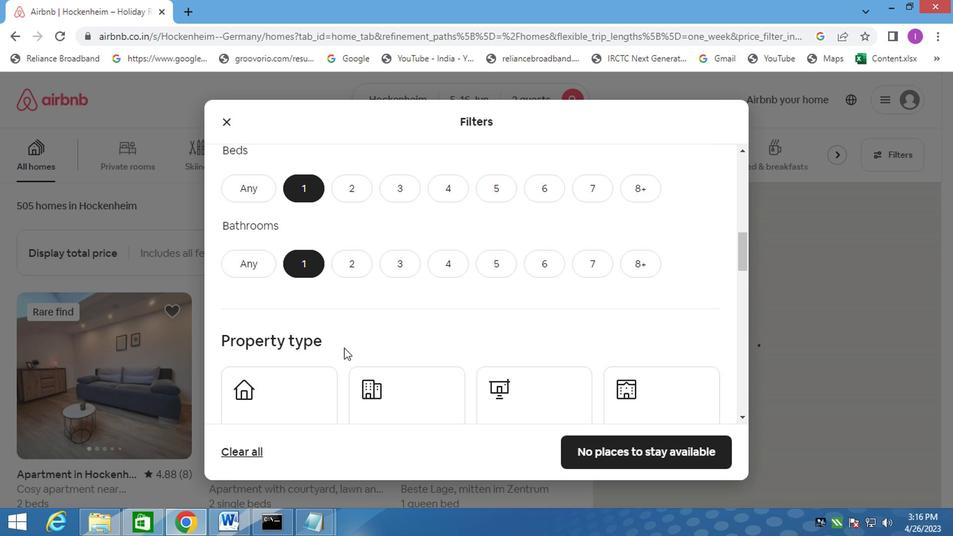 
Action: Mouse moved to (305, 345)
Screenshot: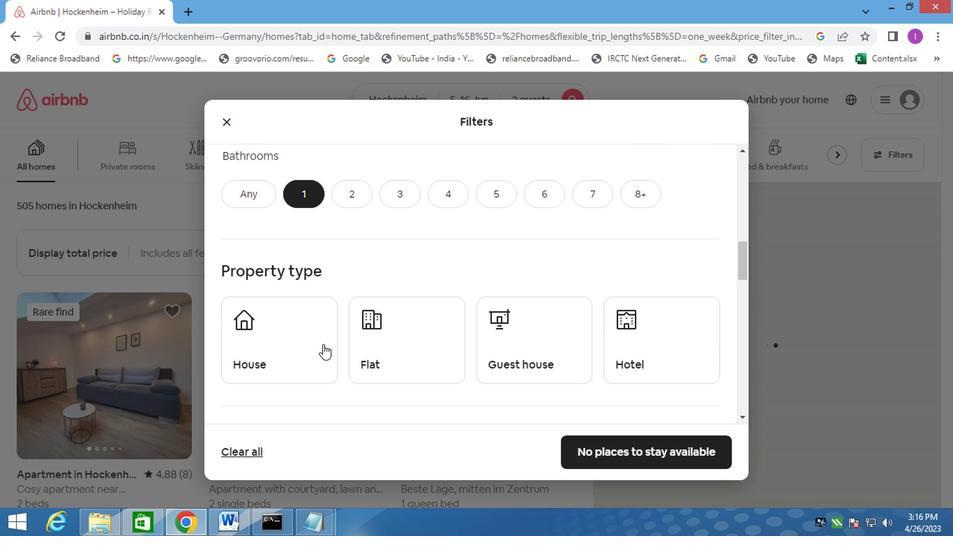 
Action: Mouse pressed left at (305, 345)
Screenshot: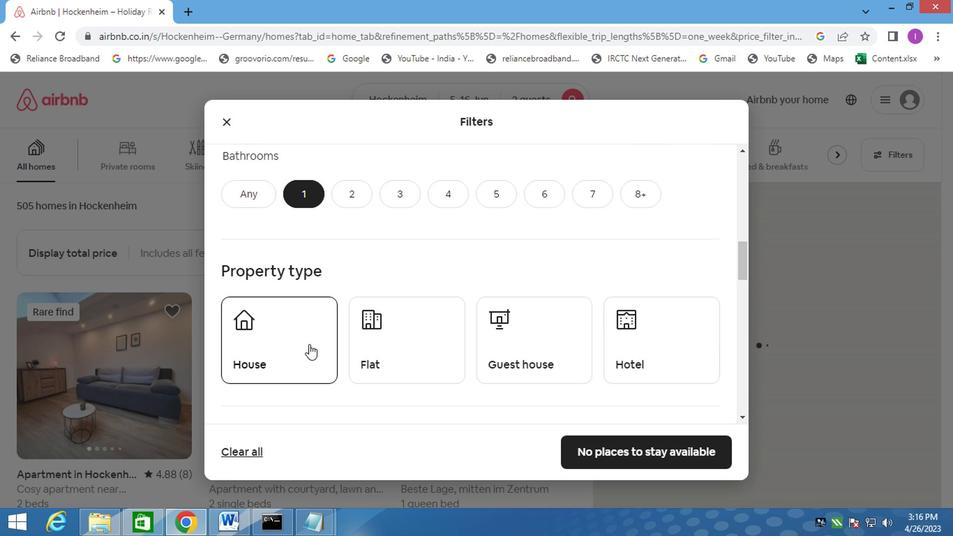 
Action: Mouse moved to (396, 345)
Screenshot: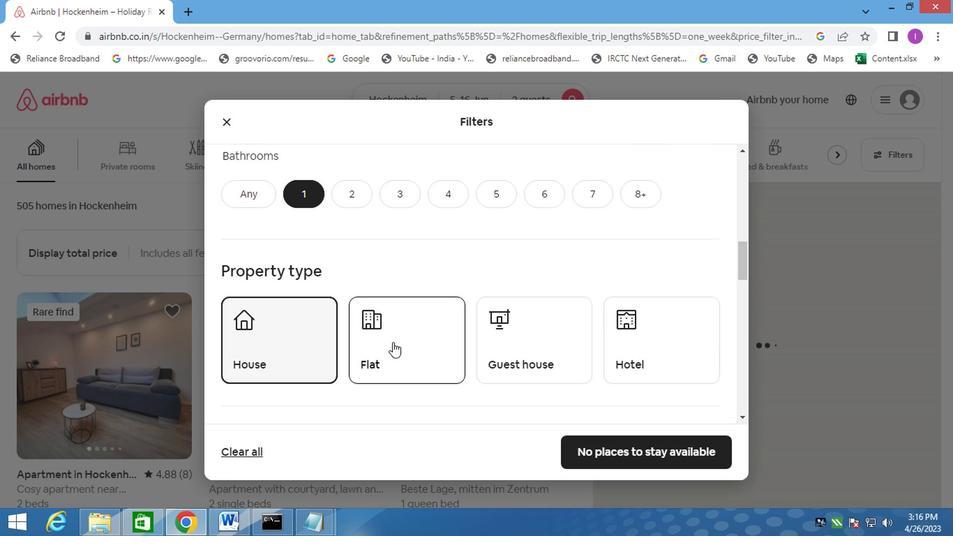 
Action: Mouse pressed left at (396, 345)
Screenshot: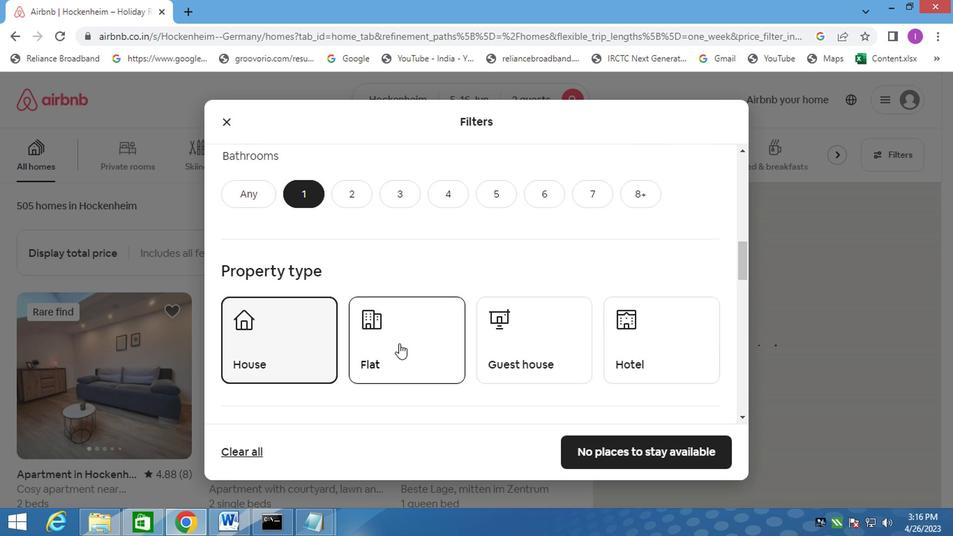 
Action: Mouse moved to (518, 345)
Screenshot: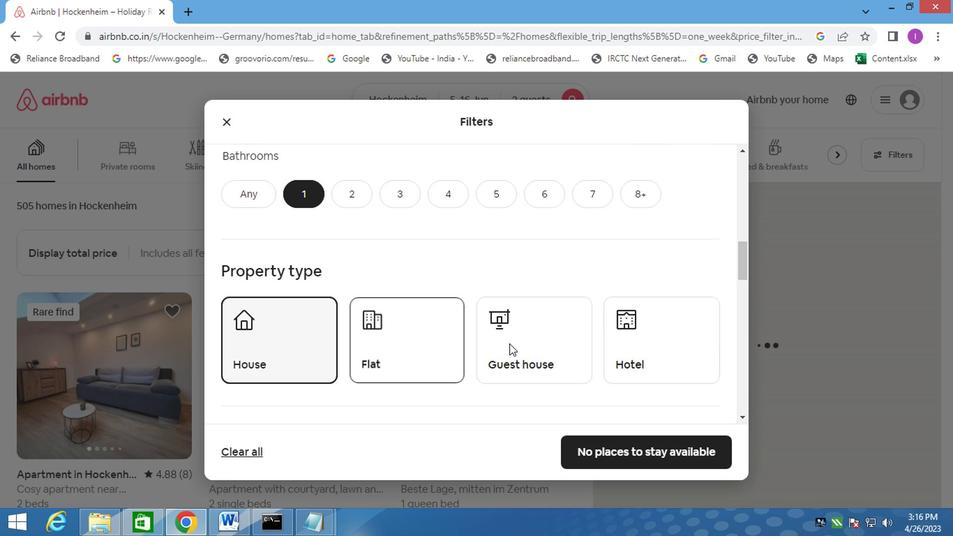 
Action: Mouse pressed left at (518, 345)
Screenshot: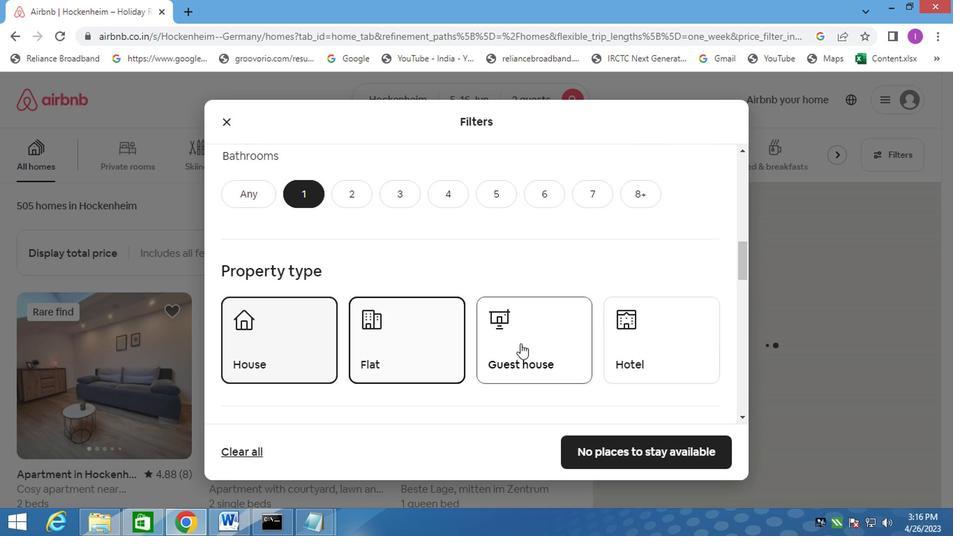 
Action: Mouse moved to (627, 348)
Screenshot: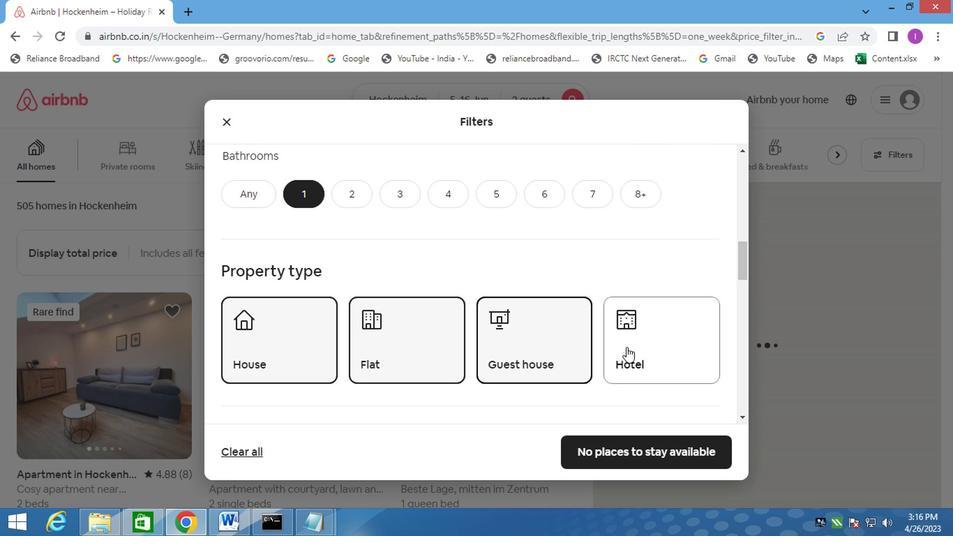 
Action: Mouse pressed left at (627, 348)
Screenshot: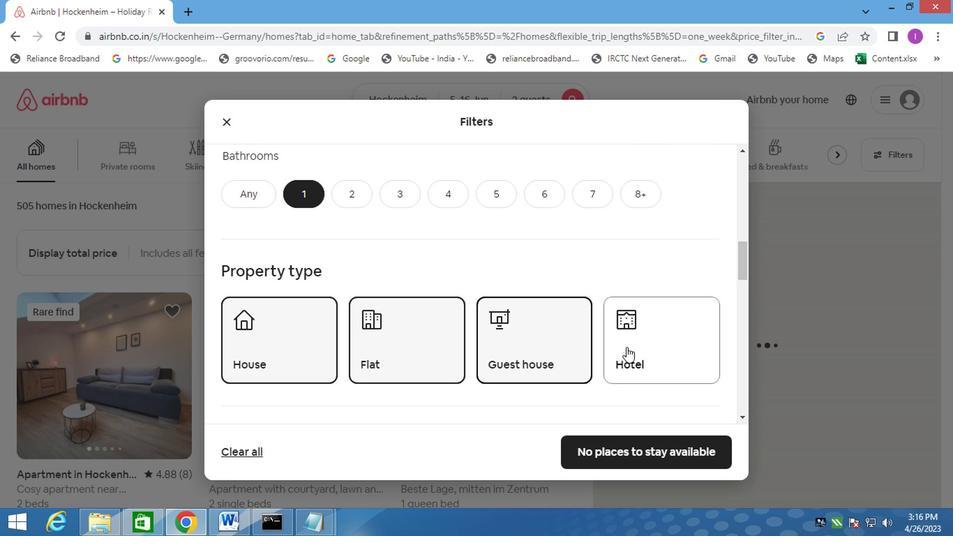 
Action: Mouse moved to (634, 339)
Screenshot: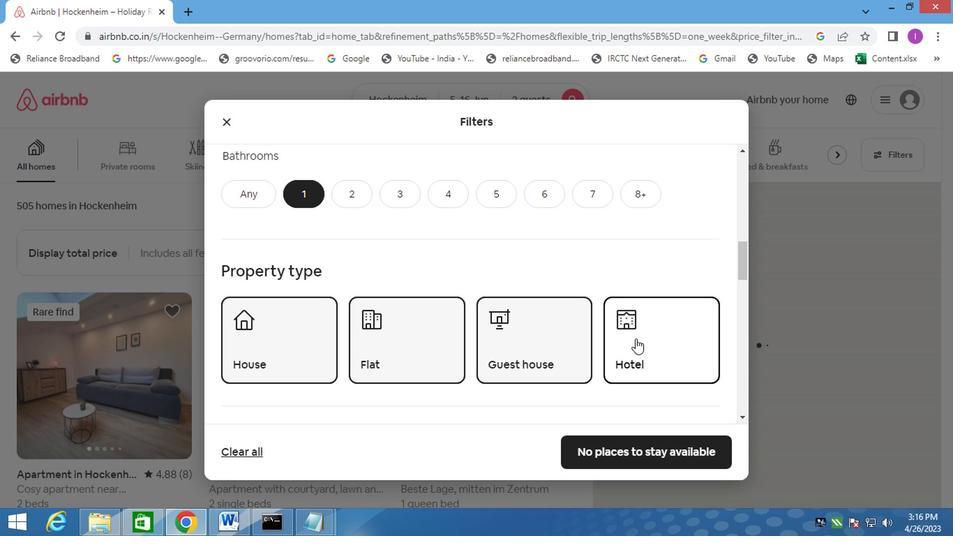 
Action: Mouse scrolled (634, 338) with delta (0, 0)
Screenshot: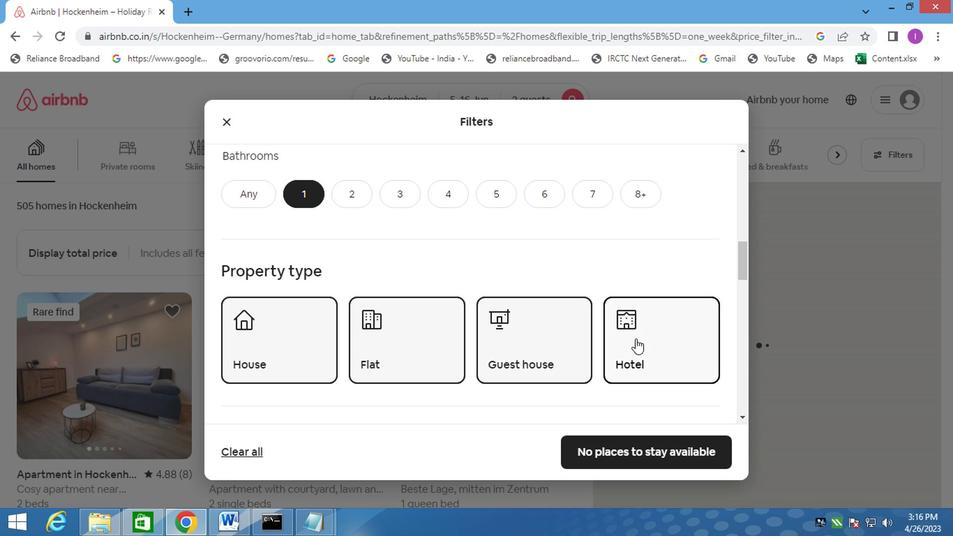 
Action: Mouse scrolled (634, 338) with delta (0, 0)
Screenshot: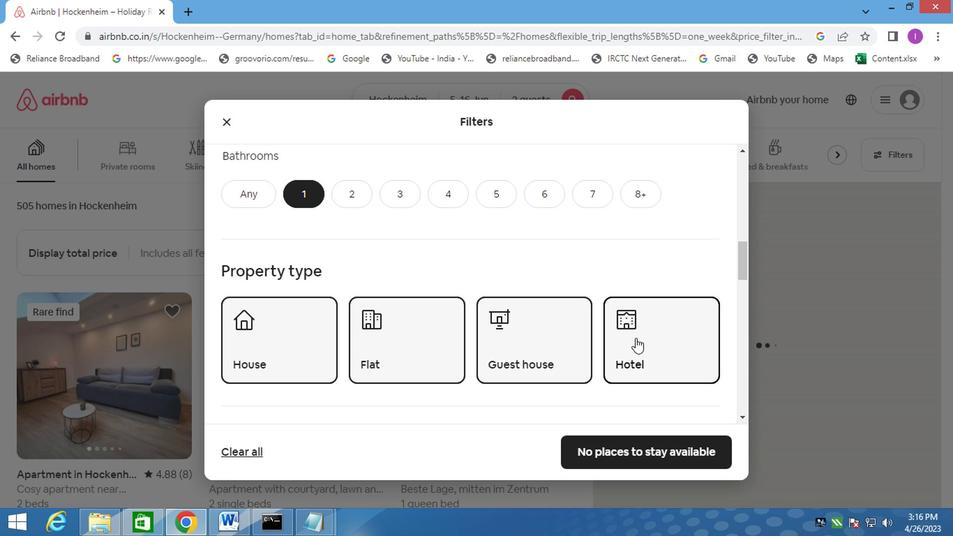 
Action: Mouse moved to (634, 339)
Screenshot: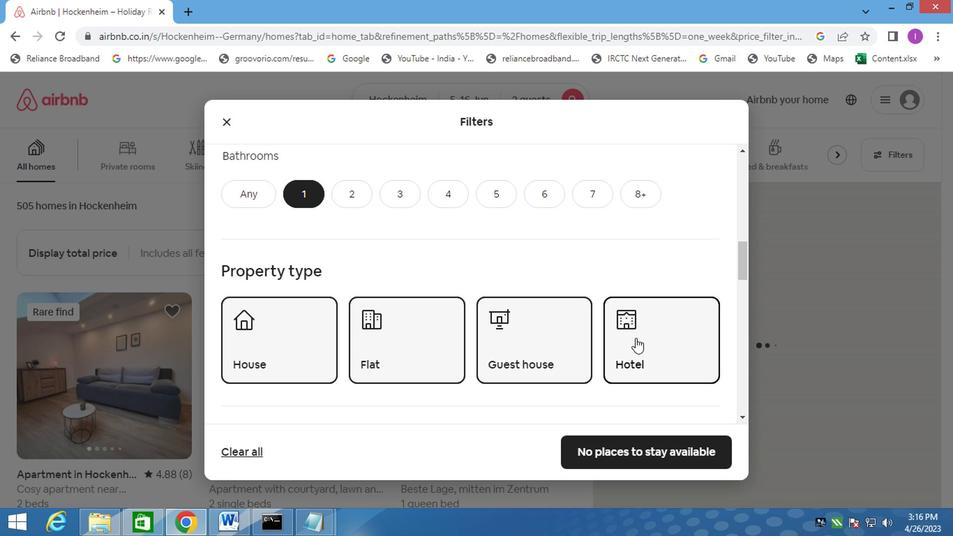 
Action: Mouse scrolled (634, 338) with delta (0, 0)
Screenshot: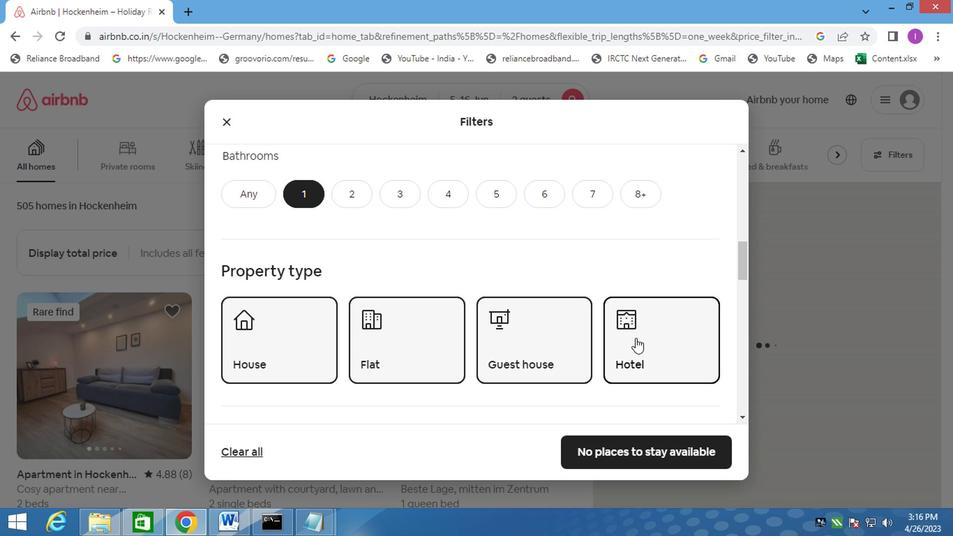 
Action: Mouse moved to (601, 350)
Screenshot: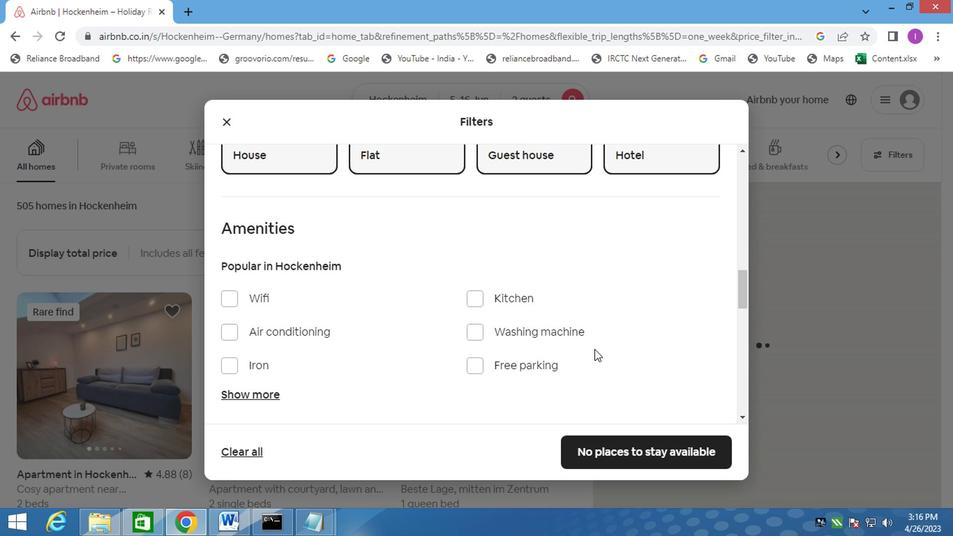 
Action: Mouse scrolled (593, 350) with delta (0, 0)
Screenshot: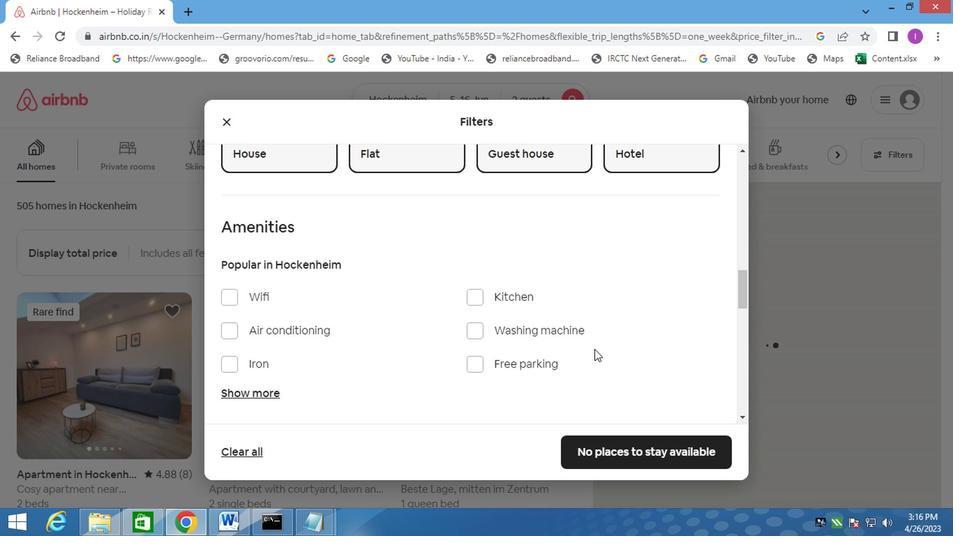 
Action: Mouse moved to (533, 471)
Screenshot: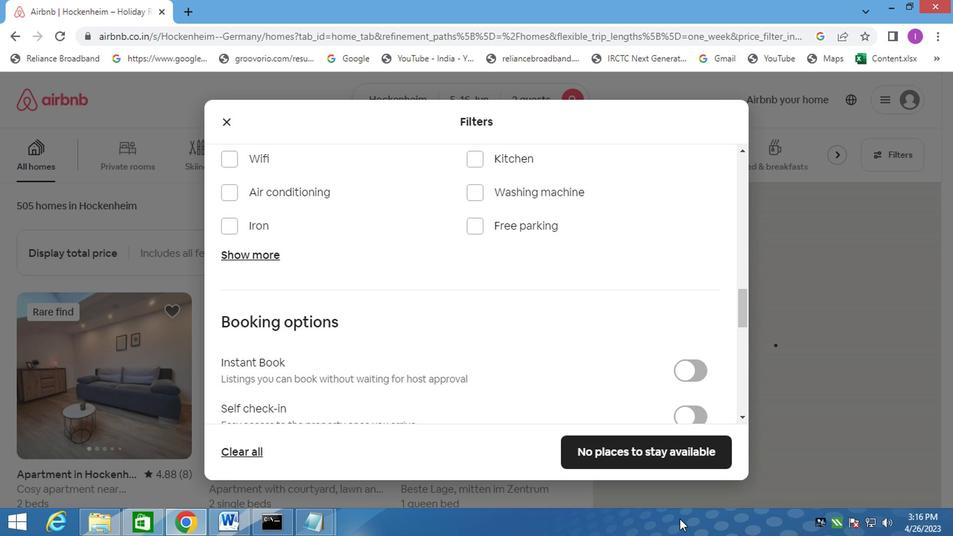 
Action: Mouse scrolled (563, 485) with delta (0, 0)
Screenshot: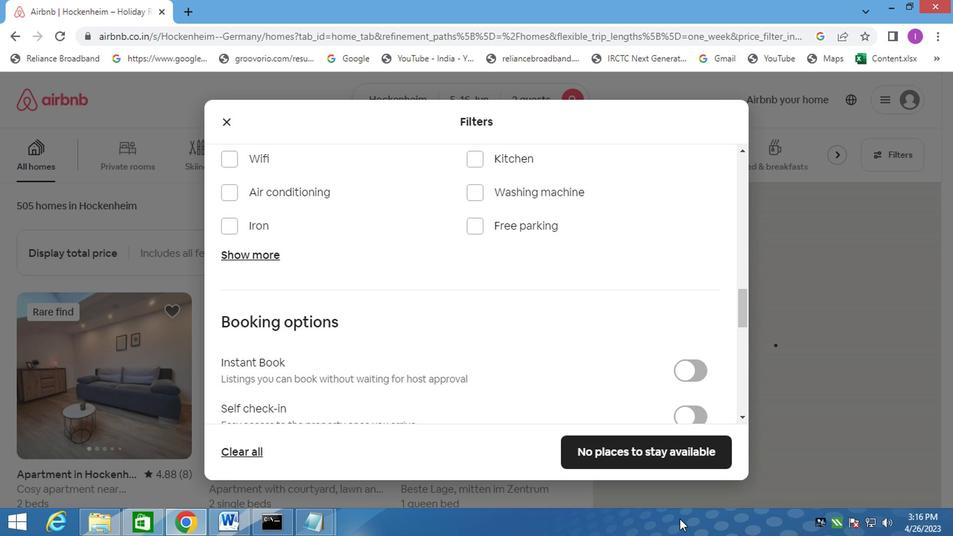
Action: Mouse moved to (515, 399)
Screenshot: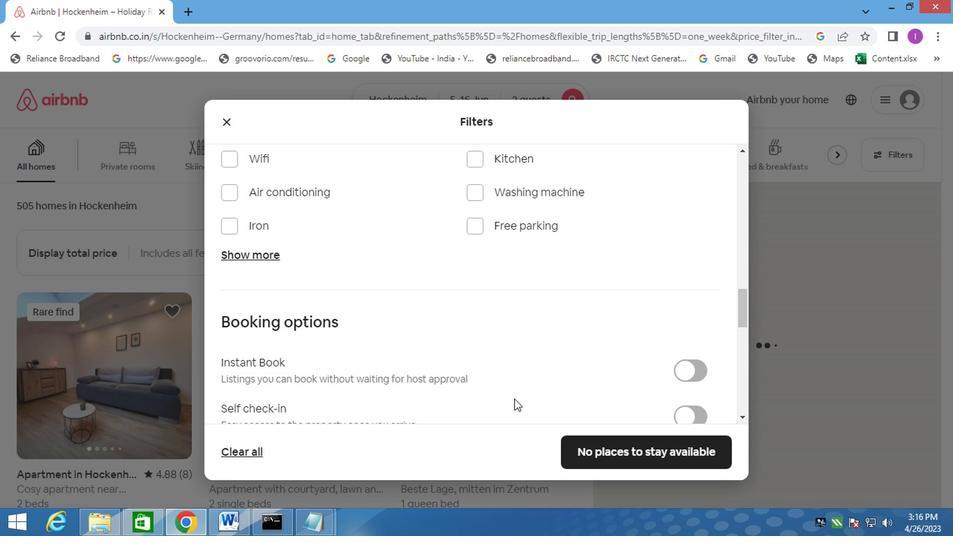 
Action: Mouse scrolled (515, 399) with delta (0, 0)
Screenshot: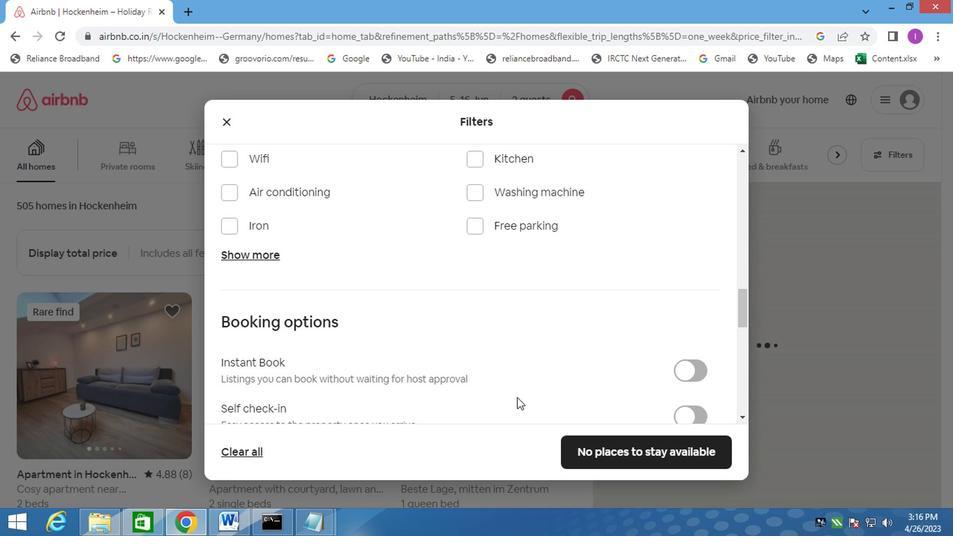 
Action: Mouse scrolled (515, 399) with delta (0, 0)
Screenshot: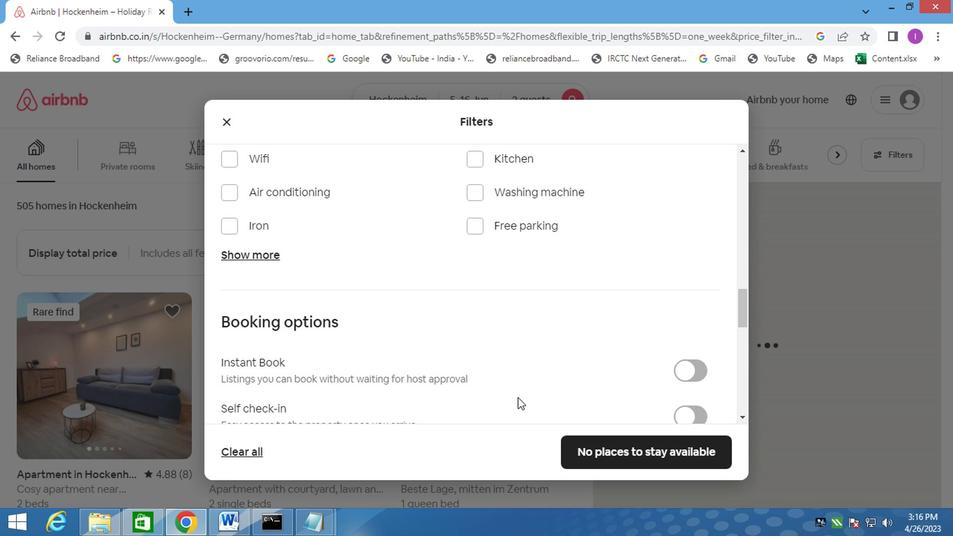 
Action: Mouse moved to (697, 278)
Screenshot: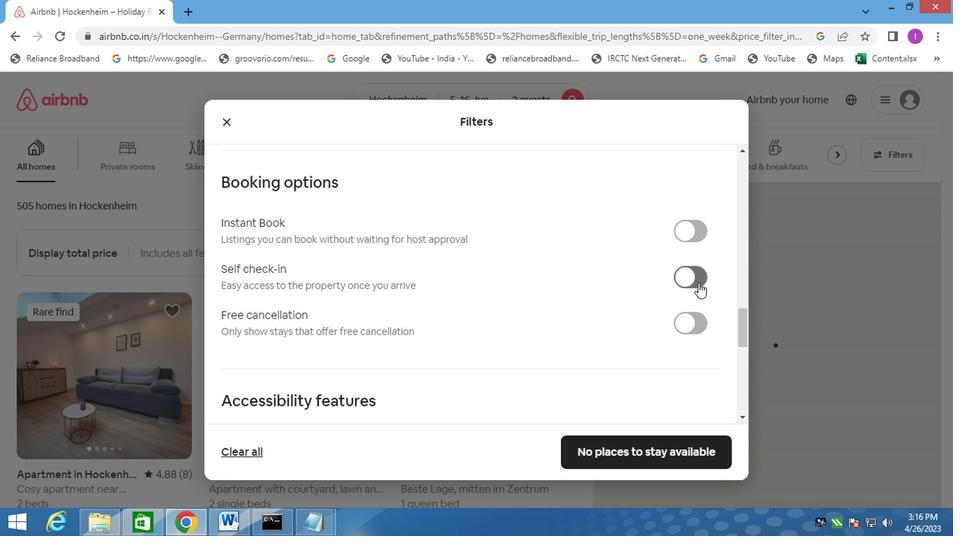 
Action: Mouse pressed left at (697, 278)
Screenshot: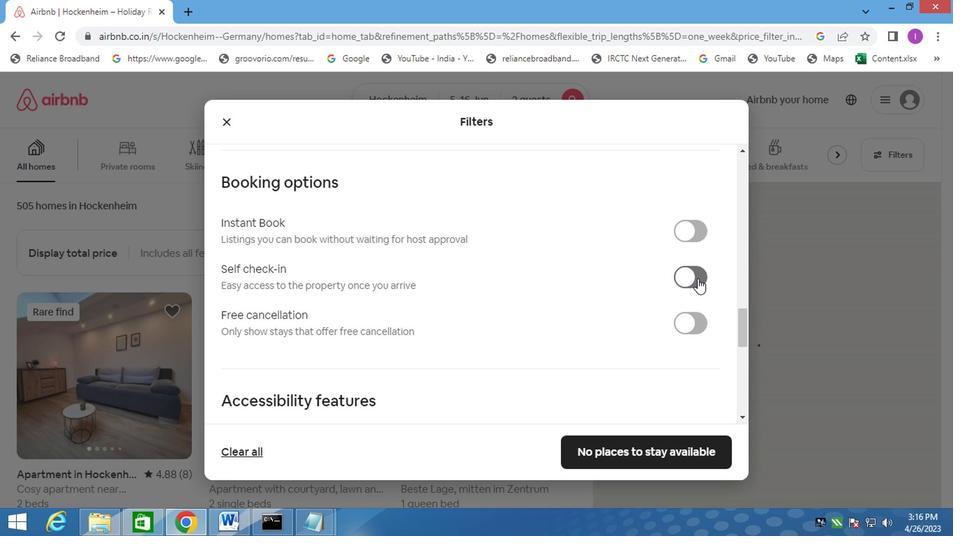 
Action: Mouse moved to (387, 362)
Screenshot: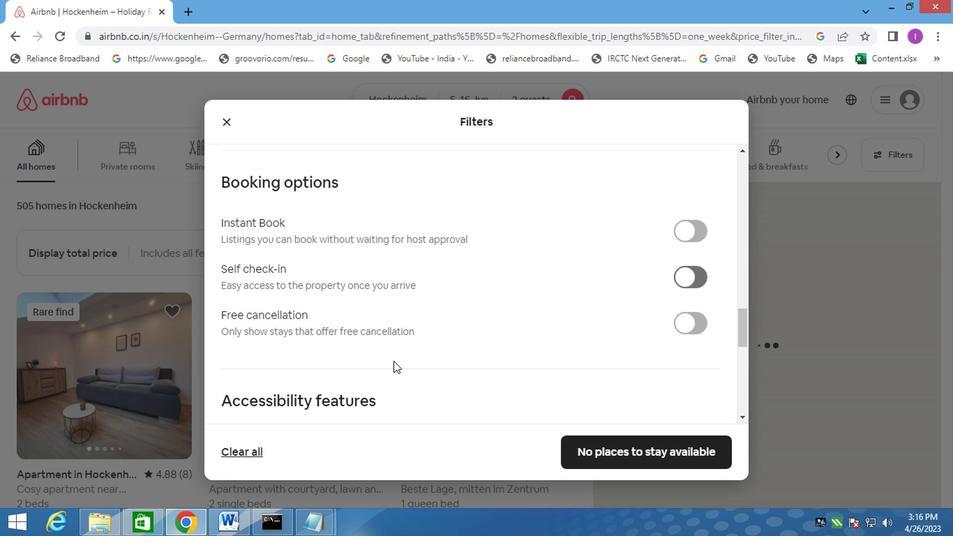 
Action: Mouse scrolled (387, 361) with delta (0, 0)
Screenshot: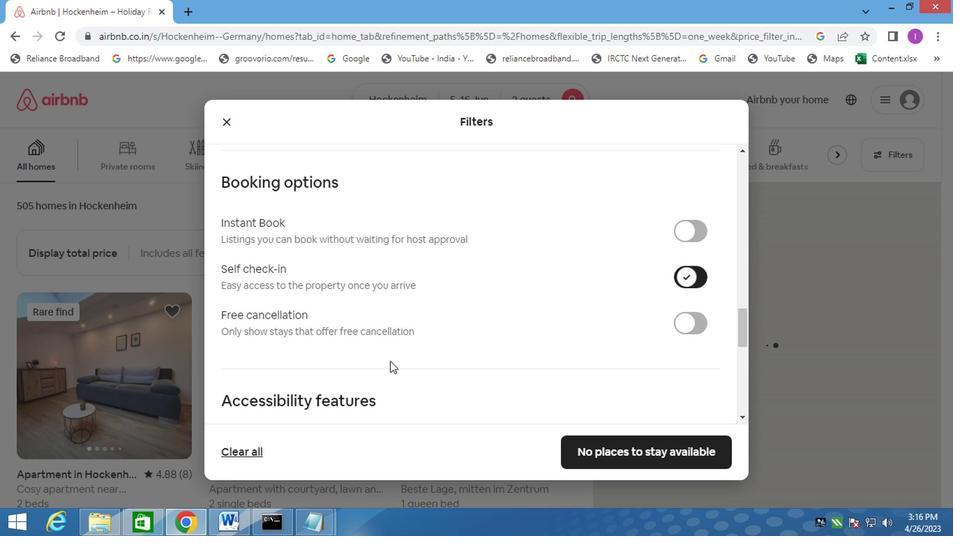 
Action: Mouse scrolled (387, 361) with delta (0, 0)
Screenshot: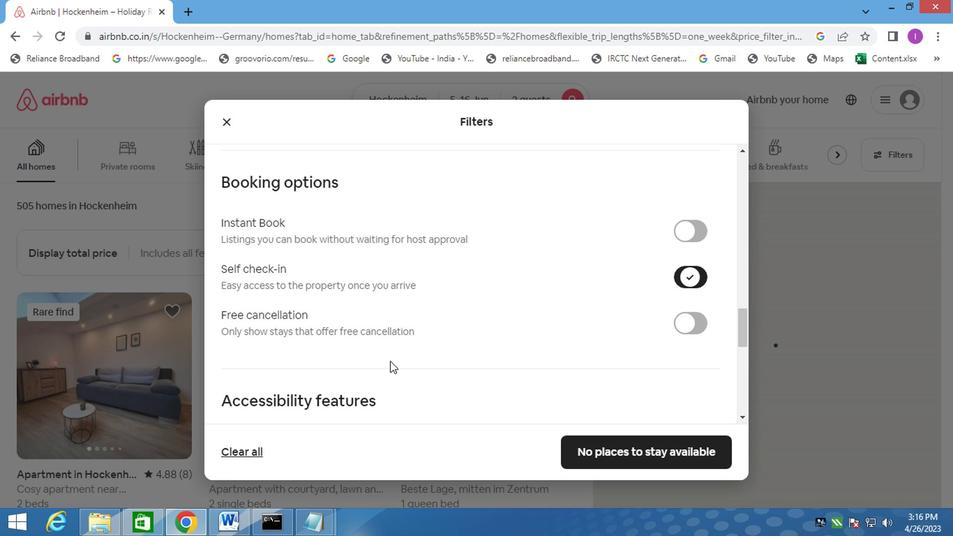 
Action: Mouse scrolled (387, 361) with delta (0, 0)
Screenshot: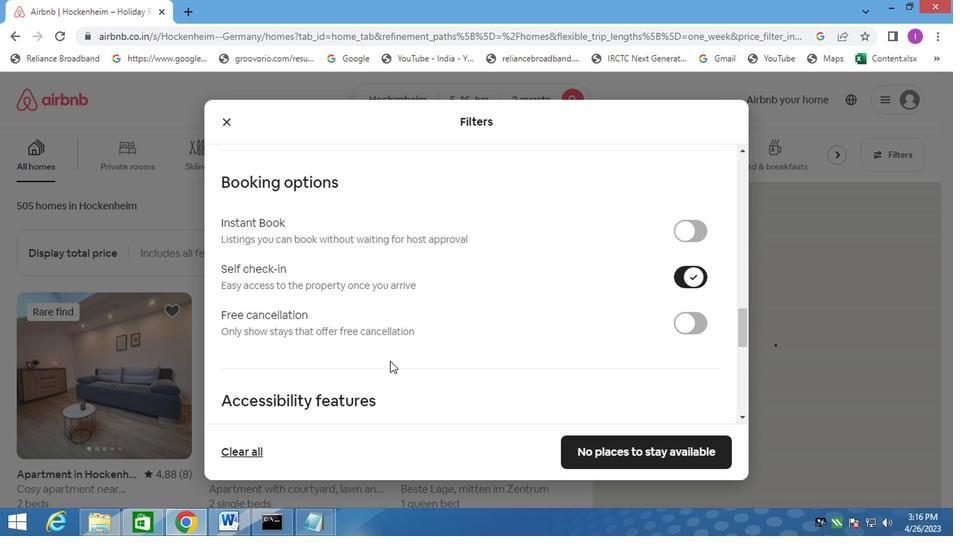 
Action: Mouse moved to (358, 363)
Screenshot: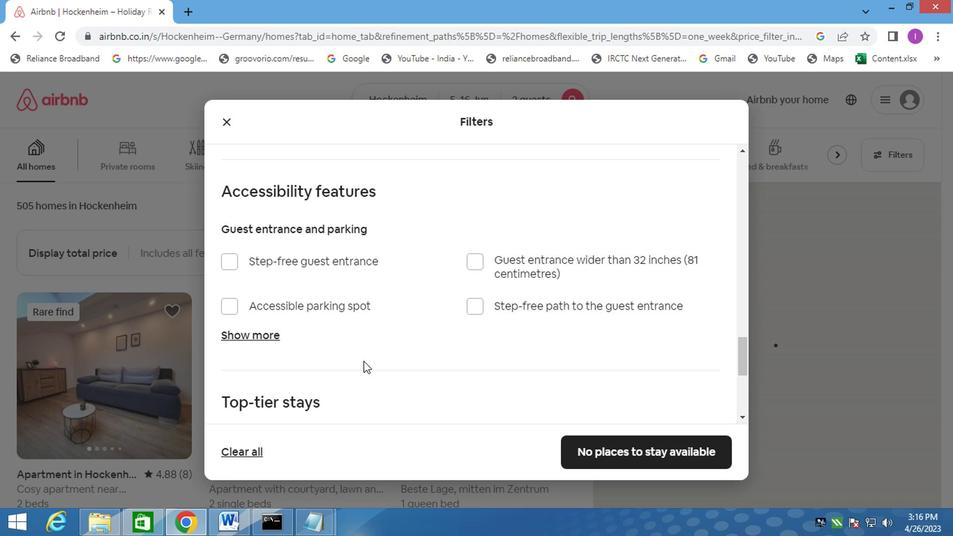 
Action: Mouse scrolled (358, 362) with delta (0, 0)
Screenshot: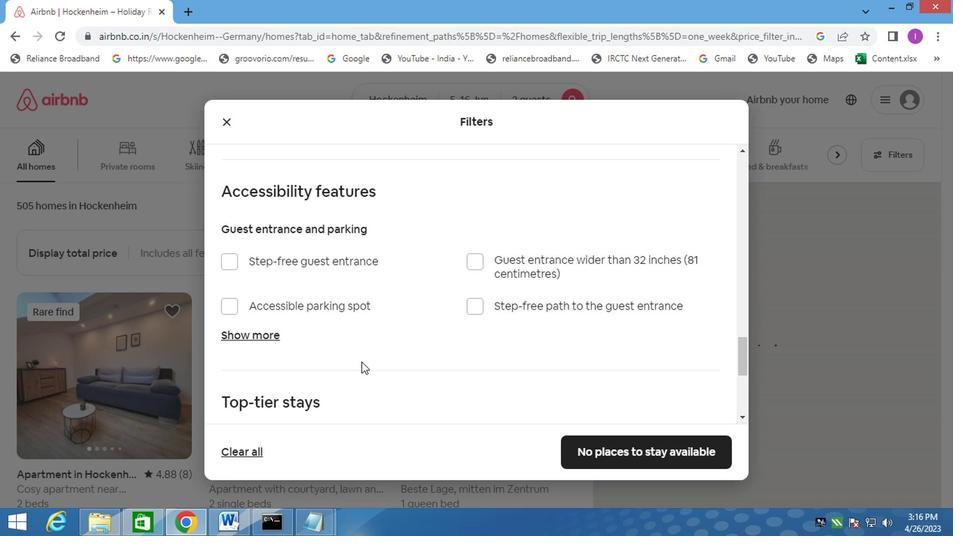 
Action: Mouse scrolled (358, 362) with delta (0, 0)
Screenshot: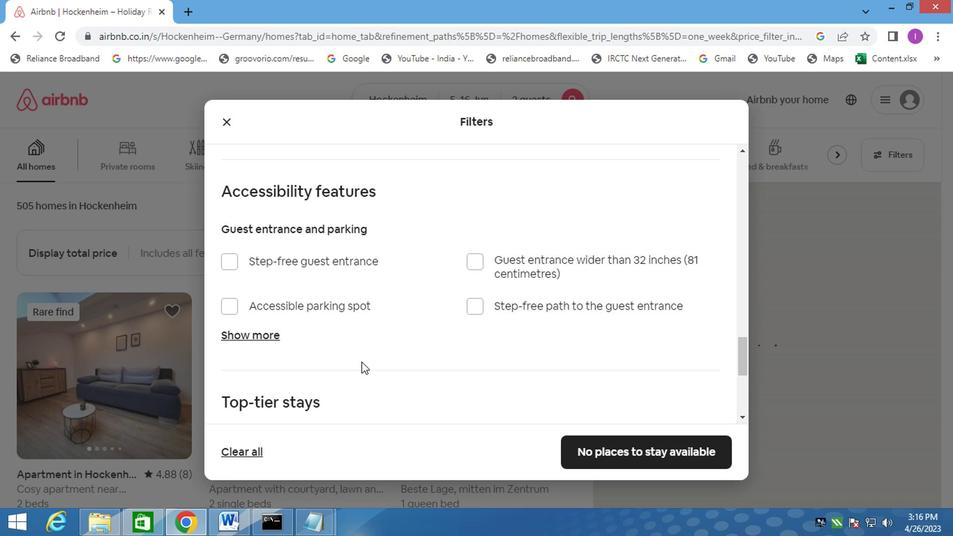 
Action: Mouse scrolled (358, 362) with delta (0, 0)
Screenshot: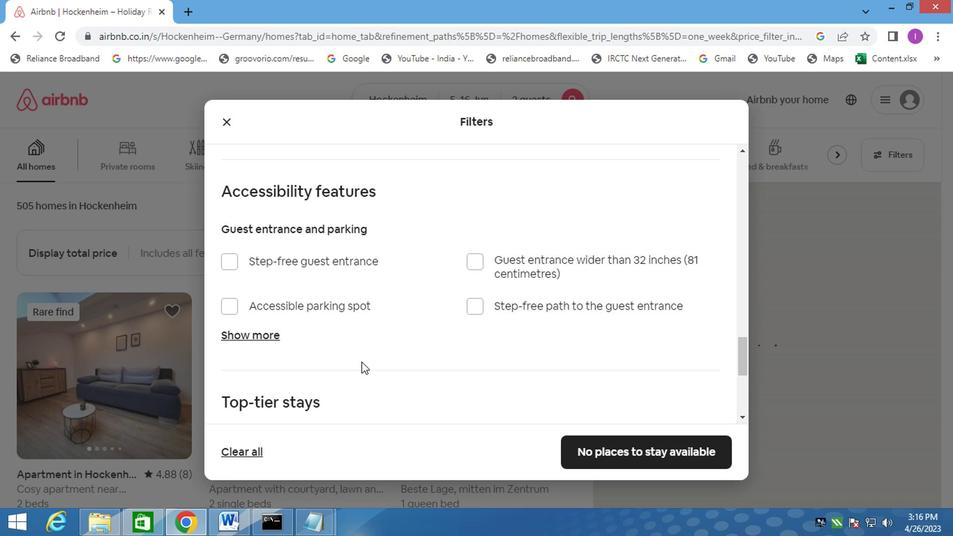 
Action: Mouse moved to (358, 363)
Screenshot: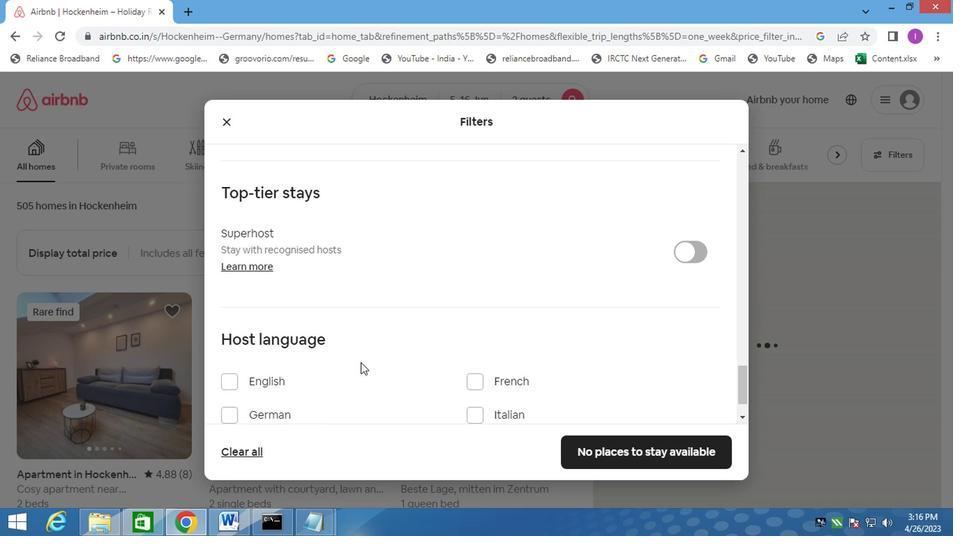 
Action: Mouse scrolled (358, 362) with delta (0, 0)
Screenshot: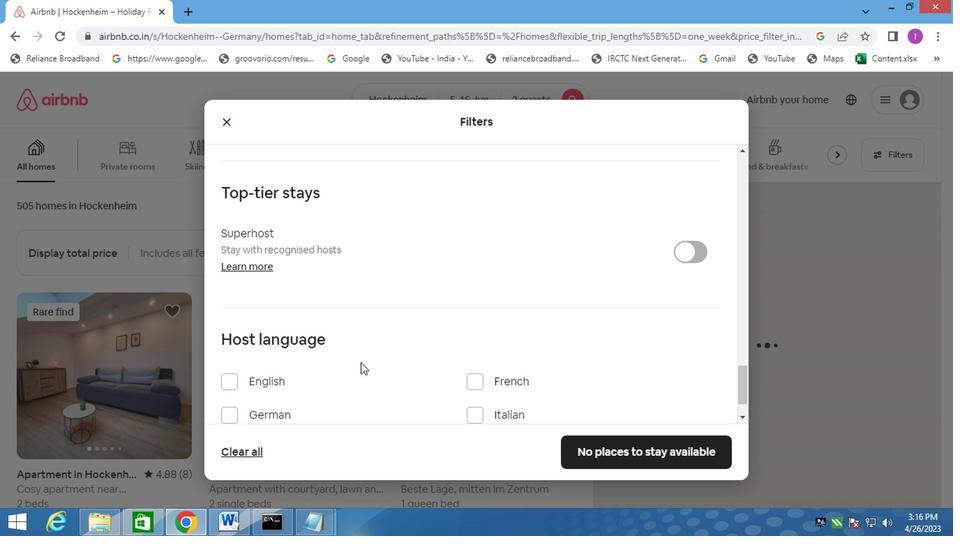 
Action: Mouse moved to (358, 363)
Screenshot: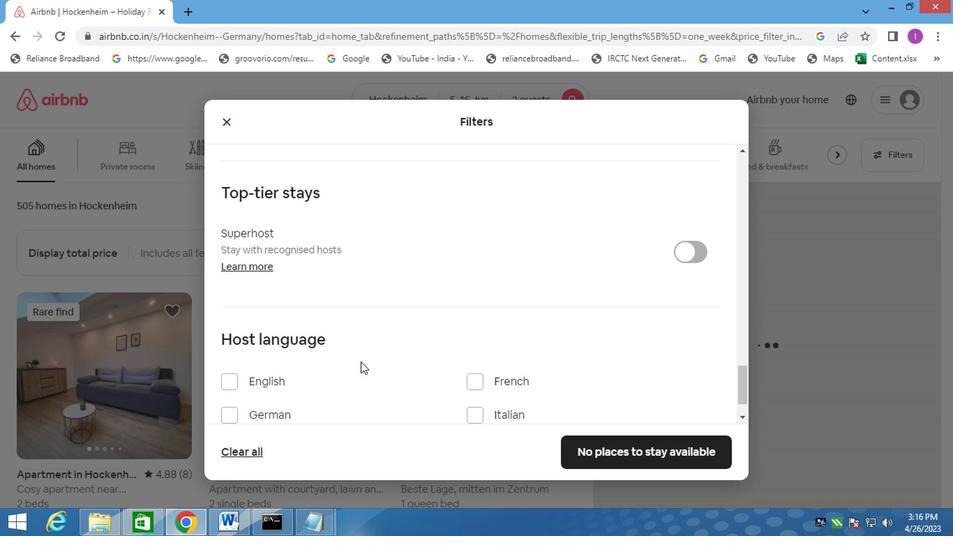 
Action: Mouse scrolled (358, 362) with delta (0, 0)
Screenshot: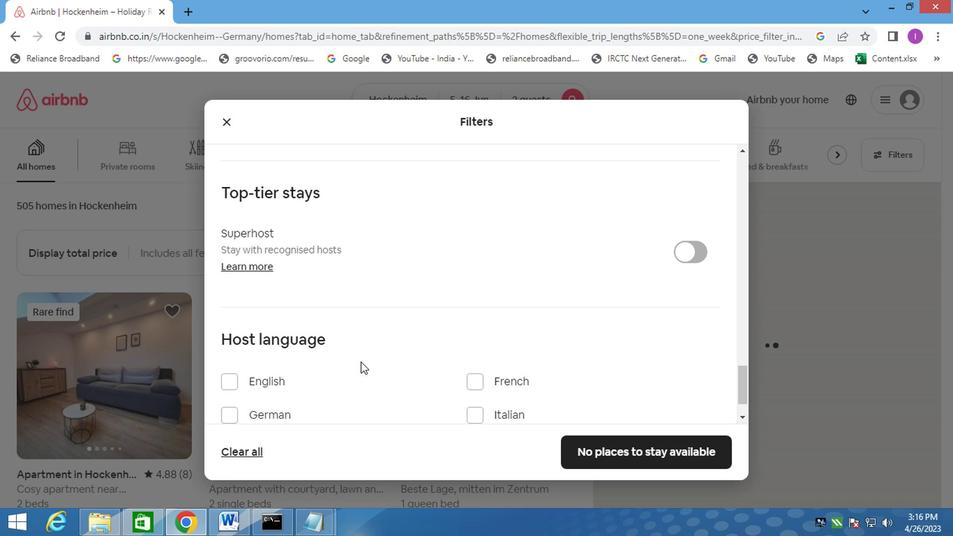 
Action: Mouse moved to (223, 330)
Screenshot: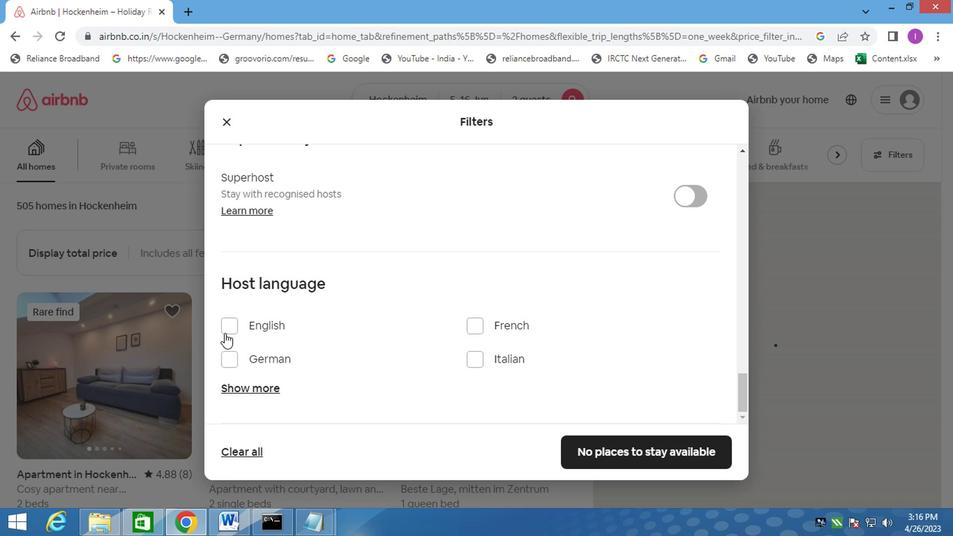 
Action: Mouse pressed left at (223, 330)
Screenshot: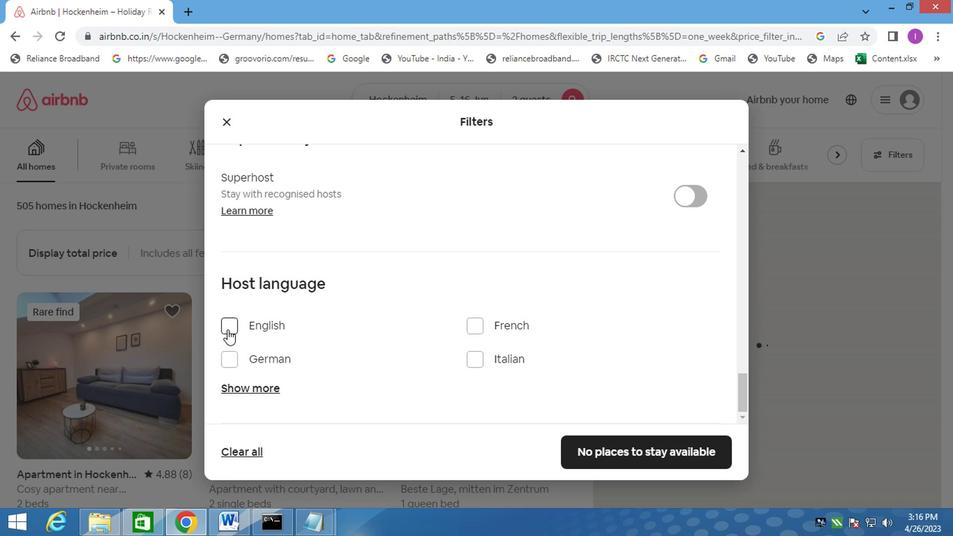 
Action: Mouse moved to (573, 457)
Screenshot: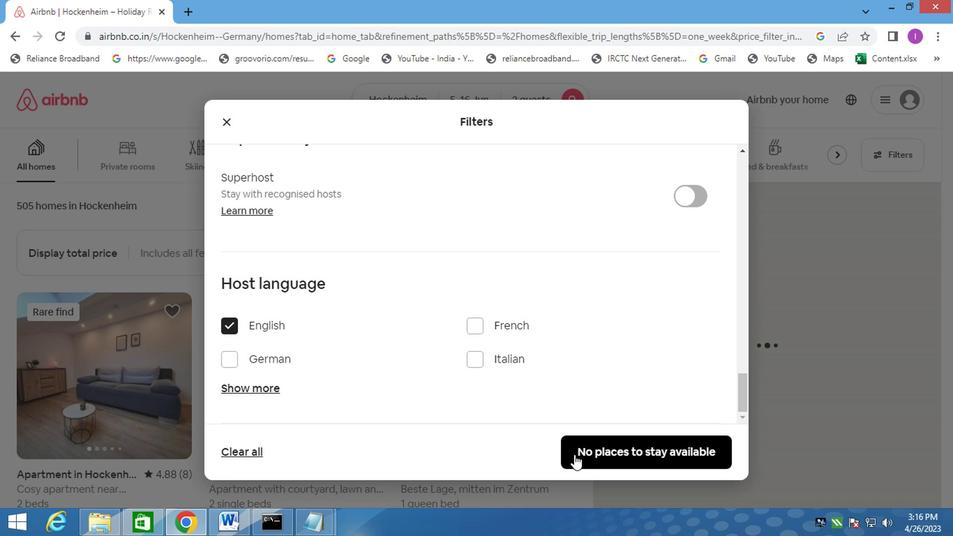 
Action: Mouse pressed left at (573, 457)
Screenshot: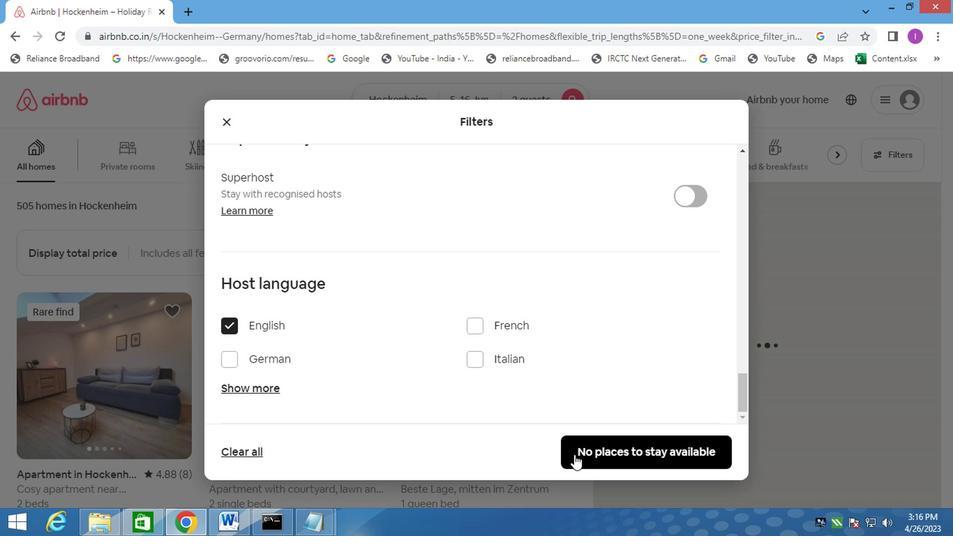 
Action: Mouse moved to (501, 406)
Screenshot: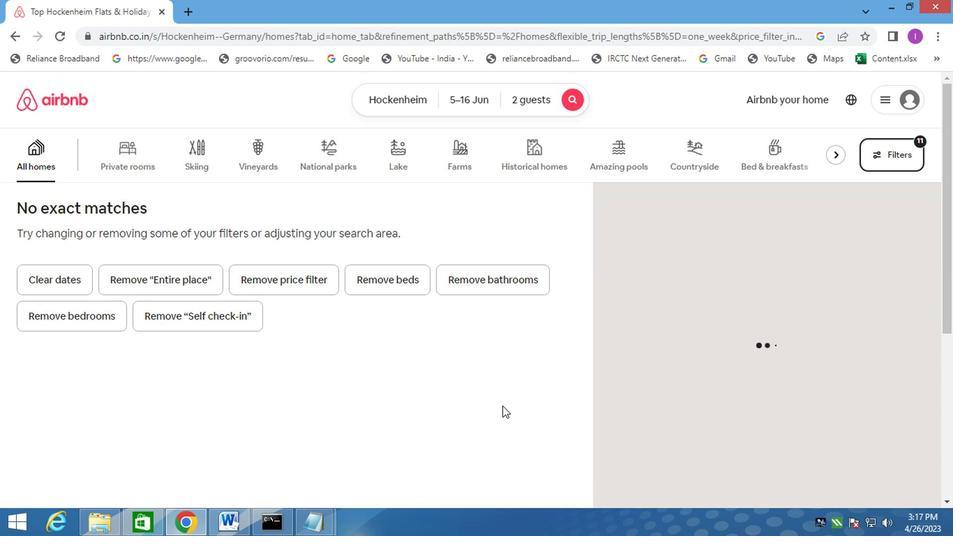 
